 Task: In the  document logo.txt. Below name insert the link: 'www.instagram.com' Insert Dropdown below the link: Project Status  'Select Not started 'Insert Header and write  Ramsons. Change font style to  Yellow Tail
Action: Mouse moved to (281, 371)
Screenshot: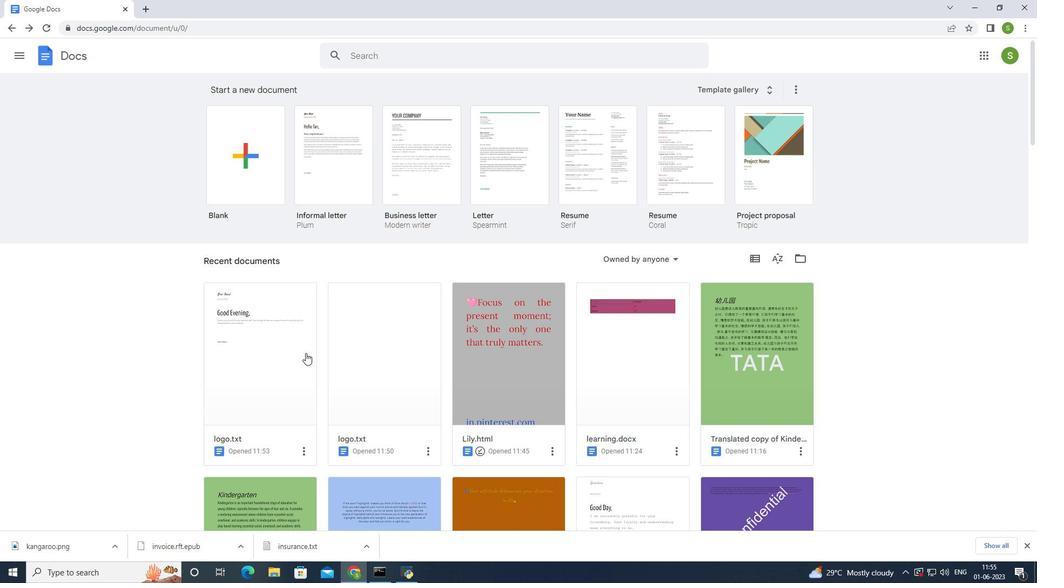
Action: Mouse pressed left at (281, 371)
Screenshot: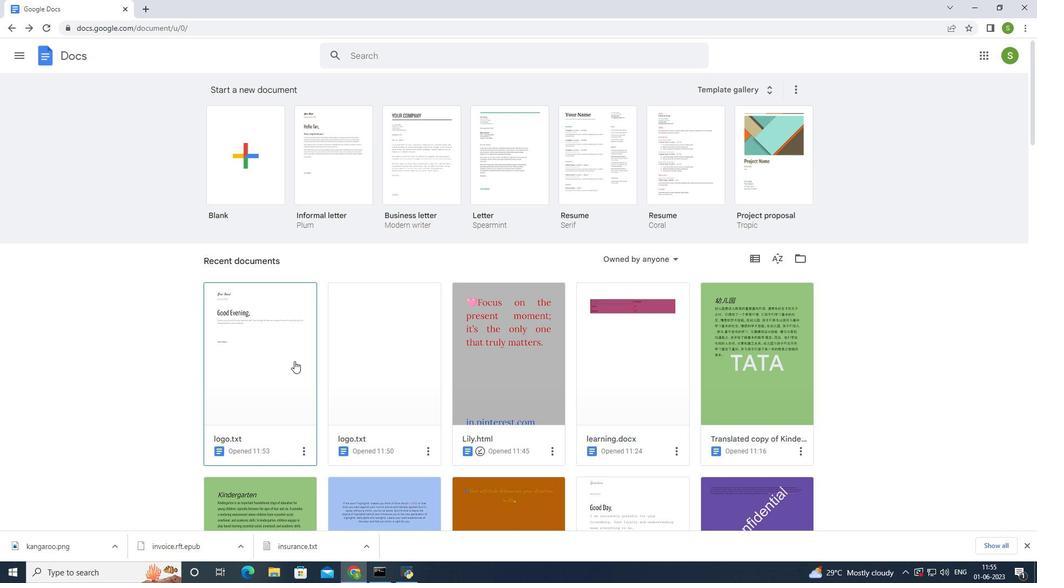 
Action: Mouse moved to (484, 332)
Screenshot: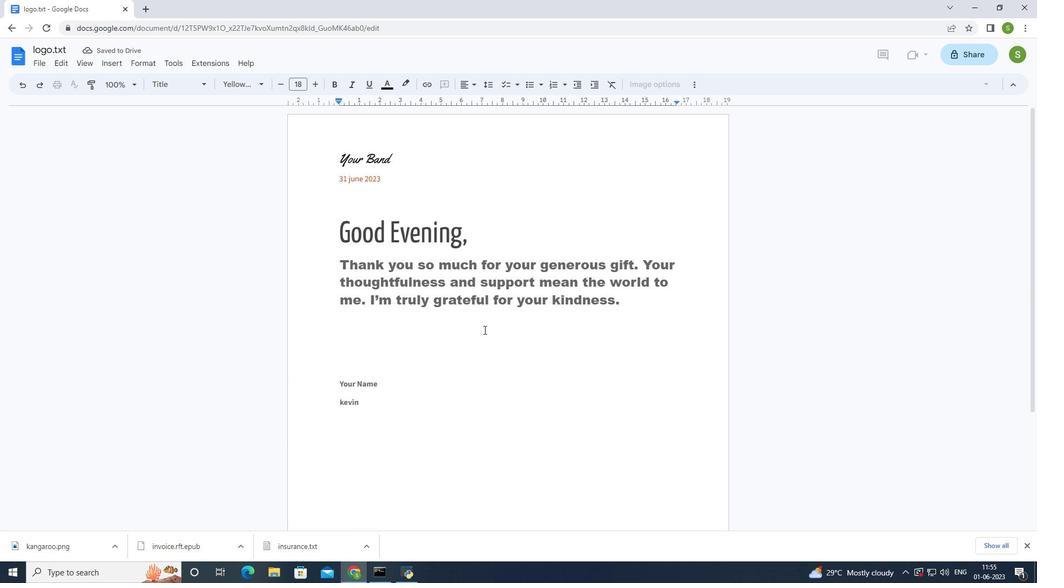 
Action: Mouse scrolled (484, 331) with delta (0, 0)
Screenshot: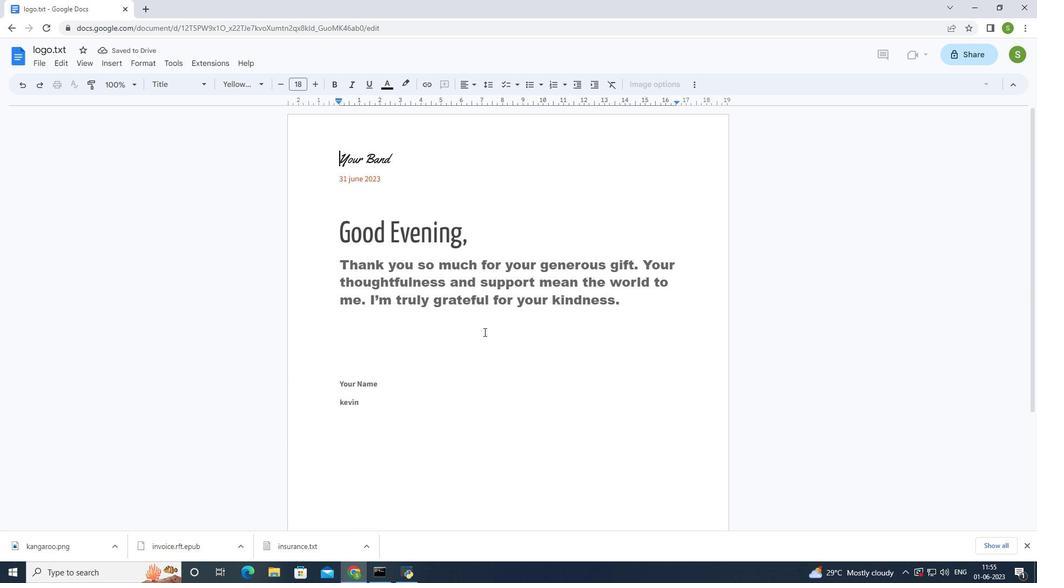 
Action: Mouse scrolled (484, 331) with delta (0, 0)
Screenshot: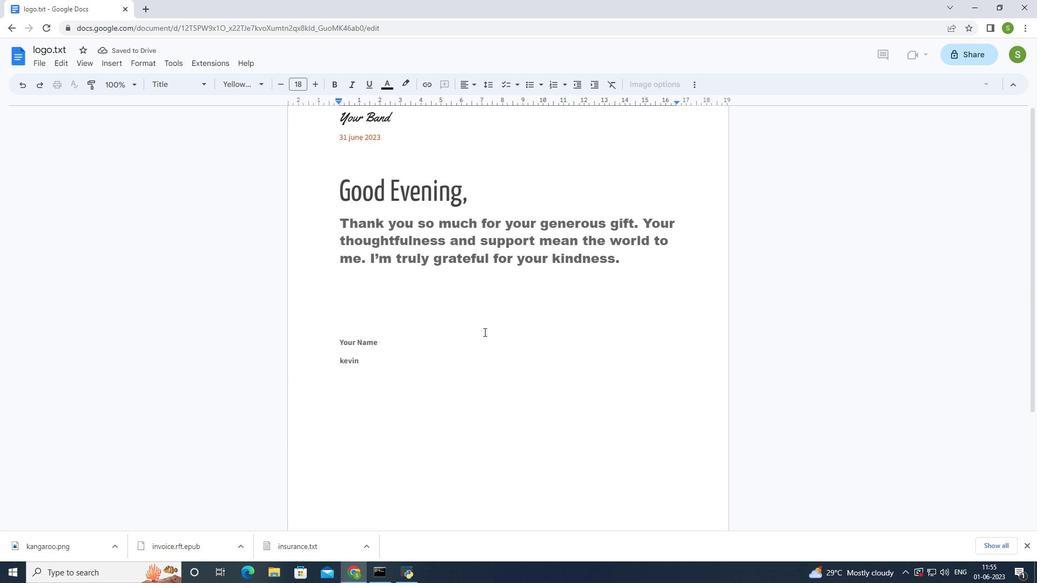 
Action: Mouse scrolled (484, 331) with delta (0, 0)
Screenshot: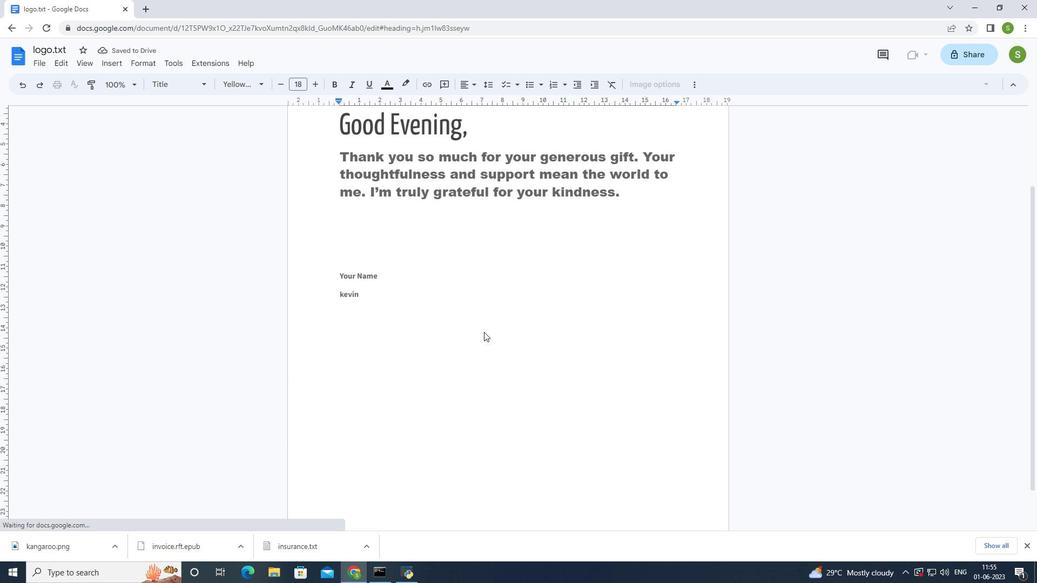 
Action: Mouse moved to (457, 469)
Screenshot: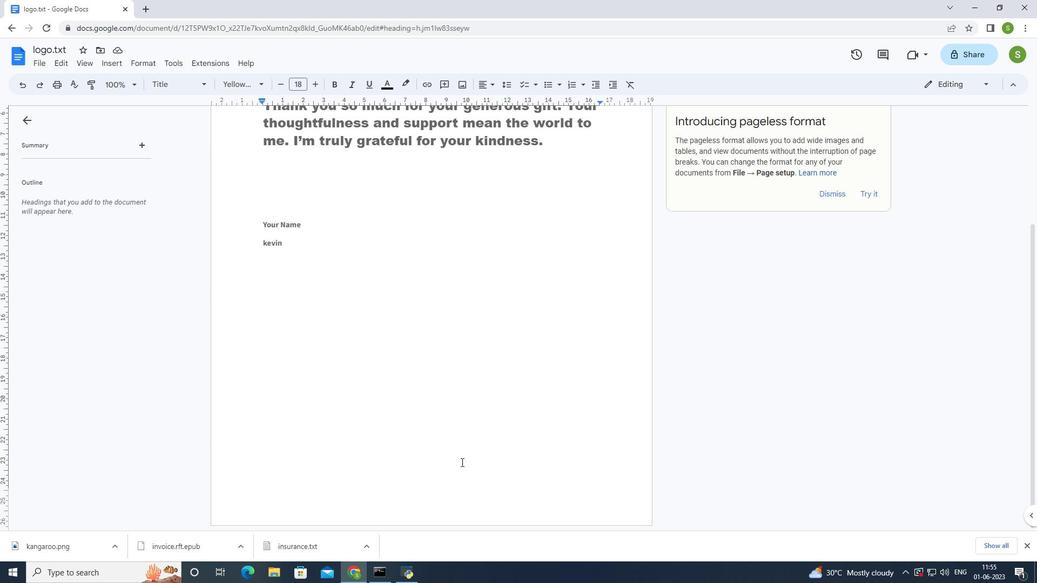 
Action: Mouse pressed left at (457, 469)
Screenshot: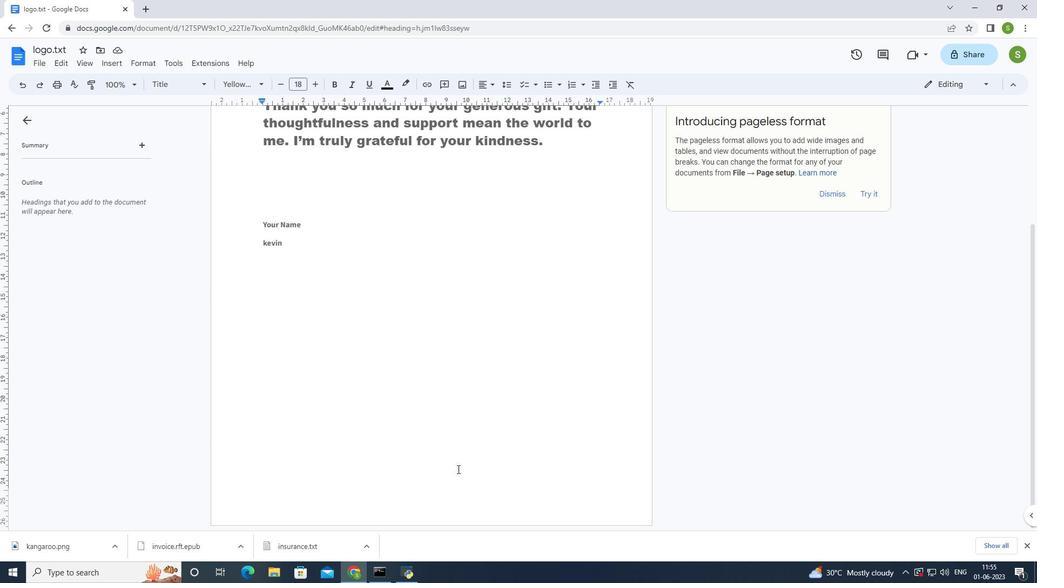 
Action: Mouse moved to (457, 470)
Screenshot: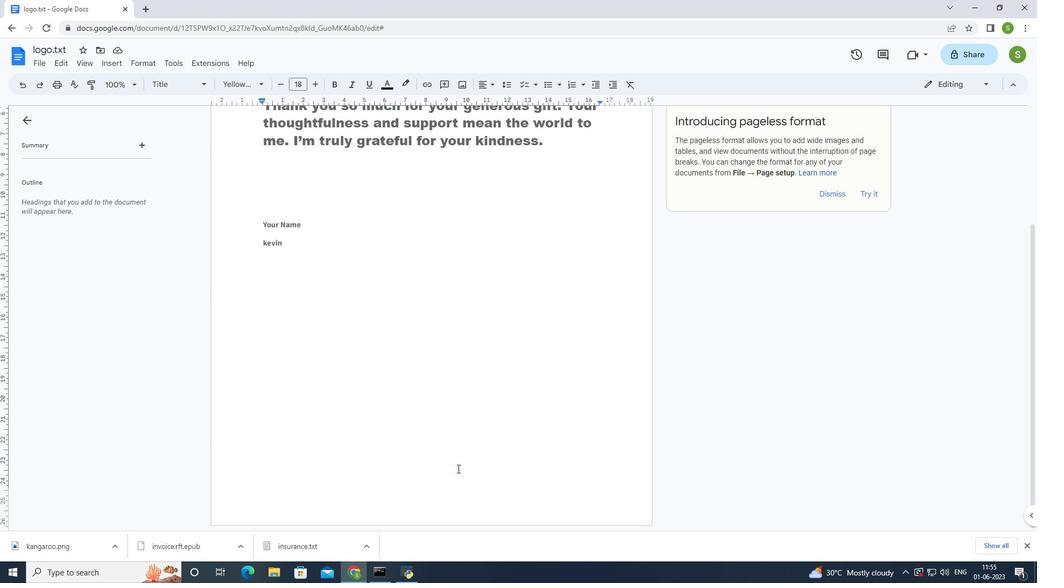 
Action: Mouse pressed left at (457, 470)
Screenshot: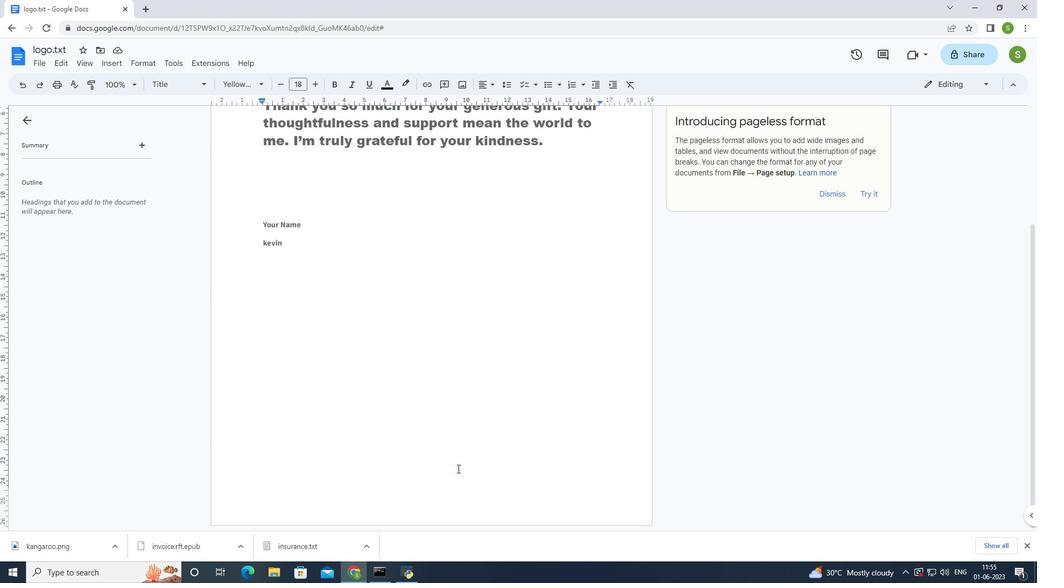 
Action: Mouse moved to (476, 482)
Screenshot: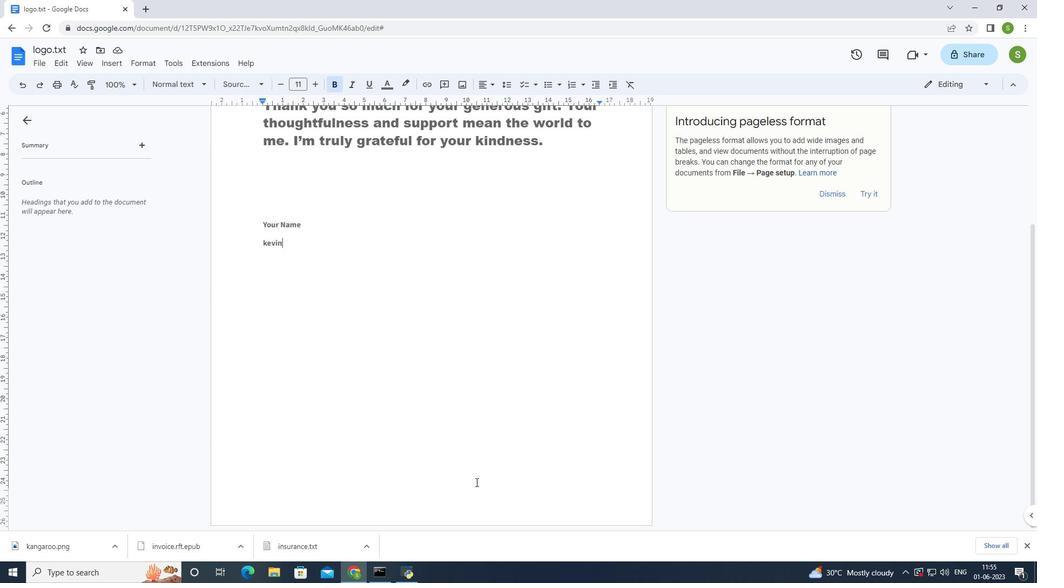 
Action: Mouse pressed left at (476, 482)
Screenshot: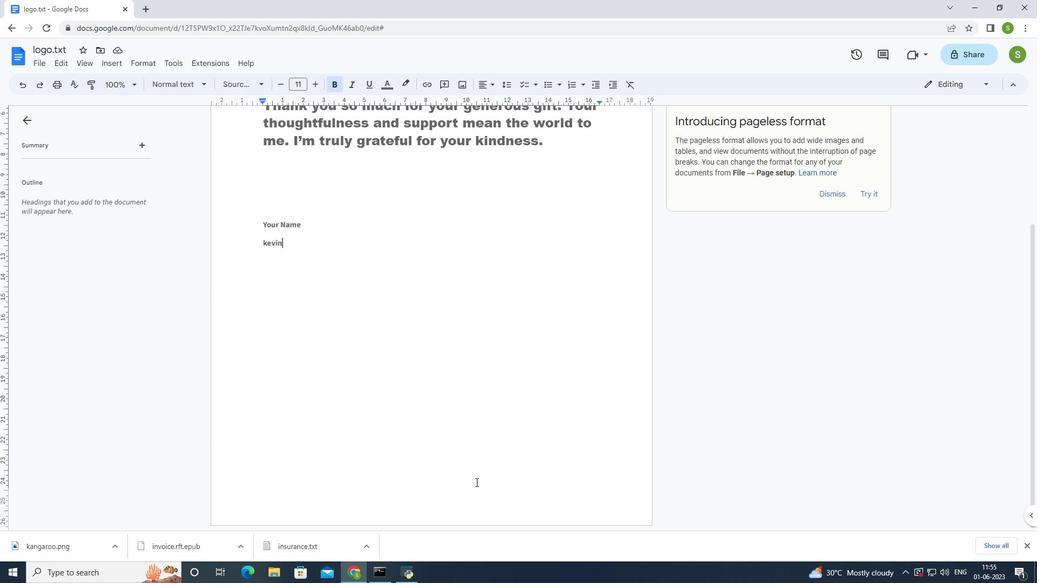 
Action: Mouse moved to (476, 481)
Screenshot: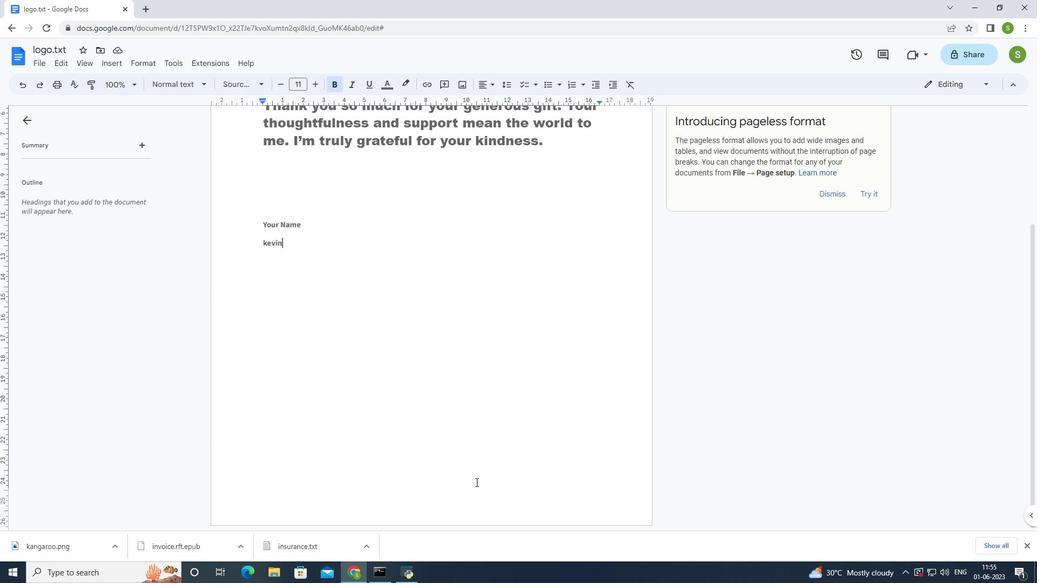 
Action: Mouse pressed left at (476, 481)
Screenshot: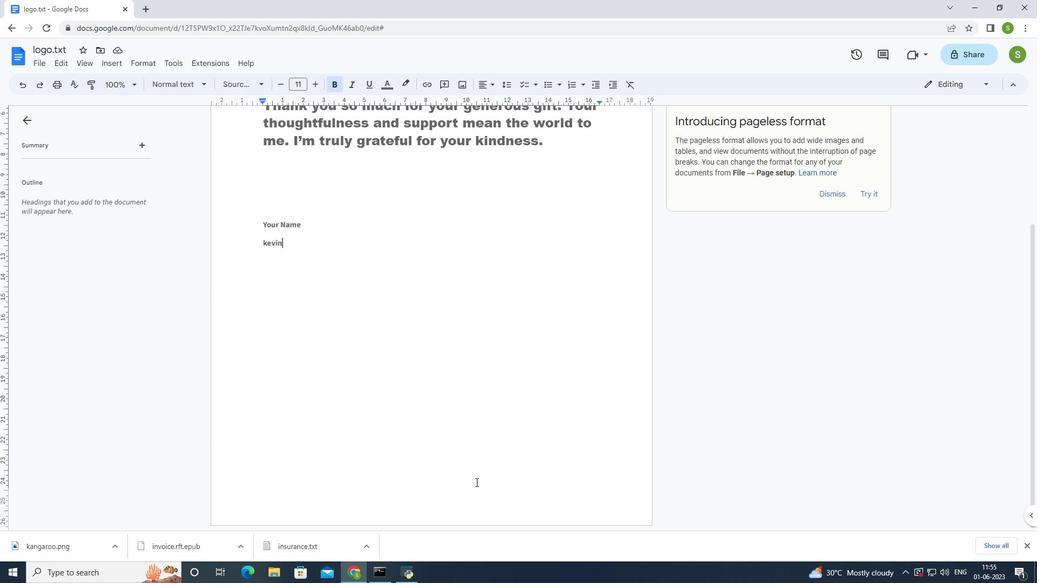 
Action: Mouse moved to (572, 423)
Screenshot: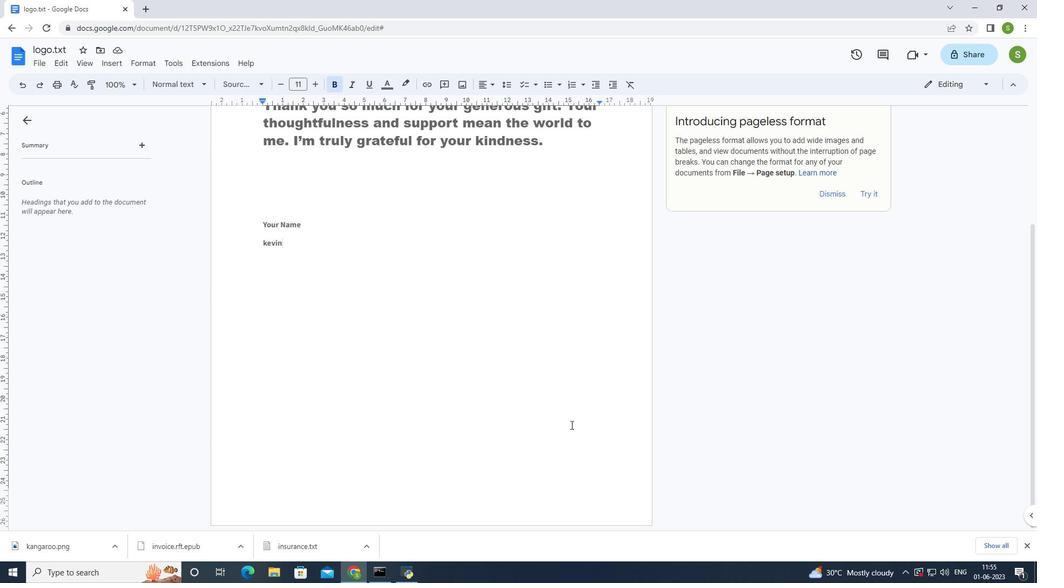 
Action: Key pressed <Key.enter><Key.enter><Key.enter><Key.enter><Key.enter><Key.enter>
Screenshot: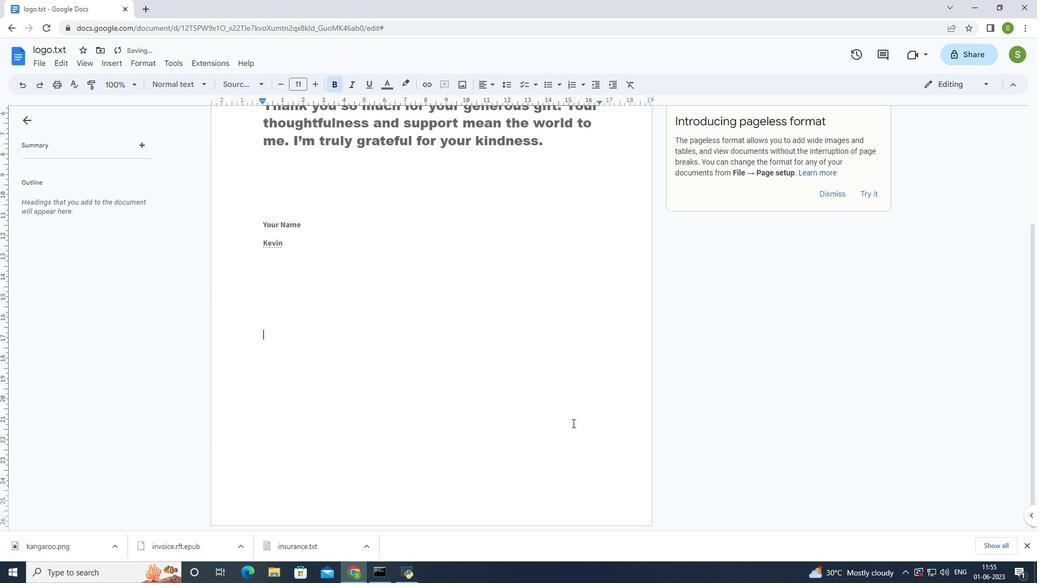 
Action: Mouse moved to (573, 422)
Screenshot: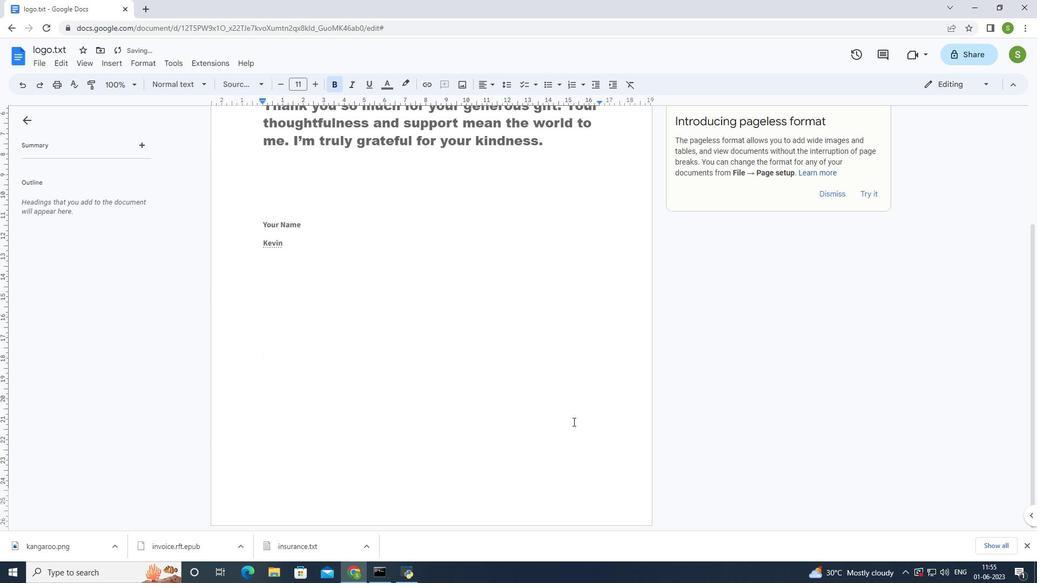 
Action: Key pressed <Key.enter><Key.enter><Key.enter><Key.enter><Key.enter><Key.enter><Key.enter>
Screenshot: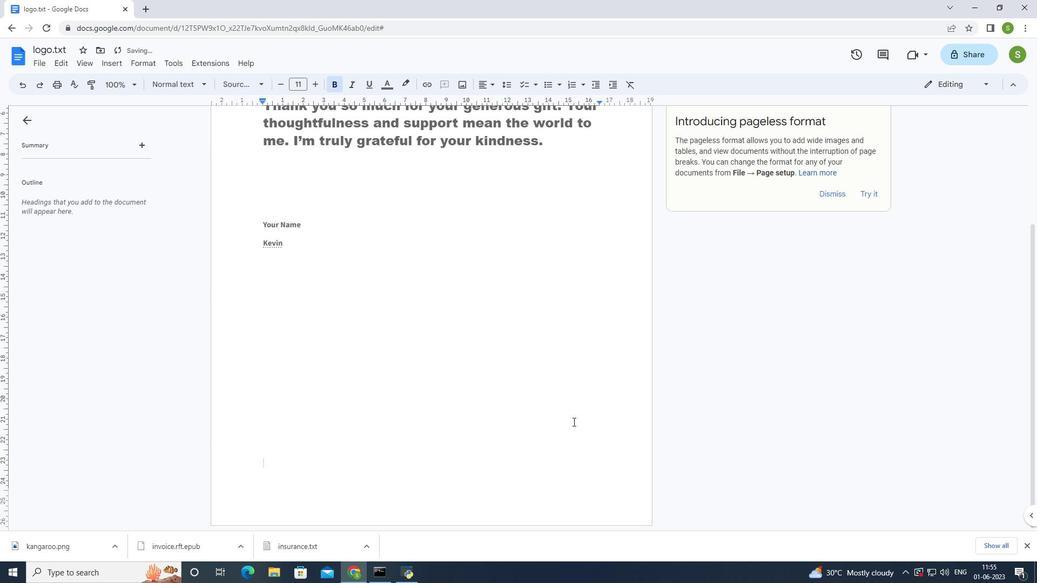 
Action: Mouse moved to (423, 82)
Screenshot: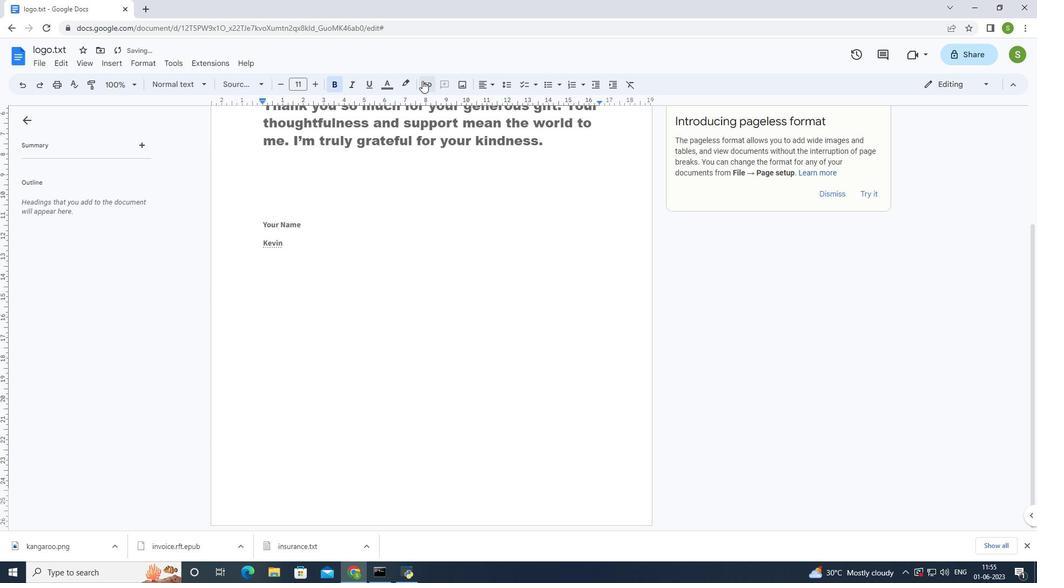 
Action: Mouse pressed left at (423, 82)
Screenshot: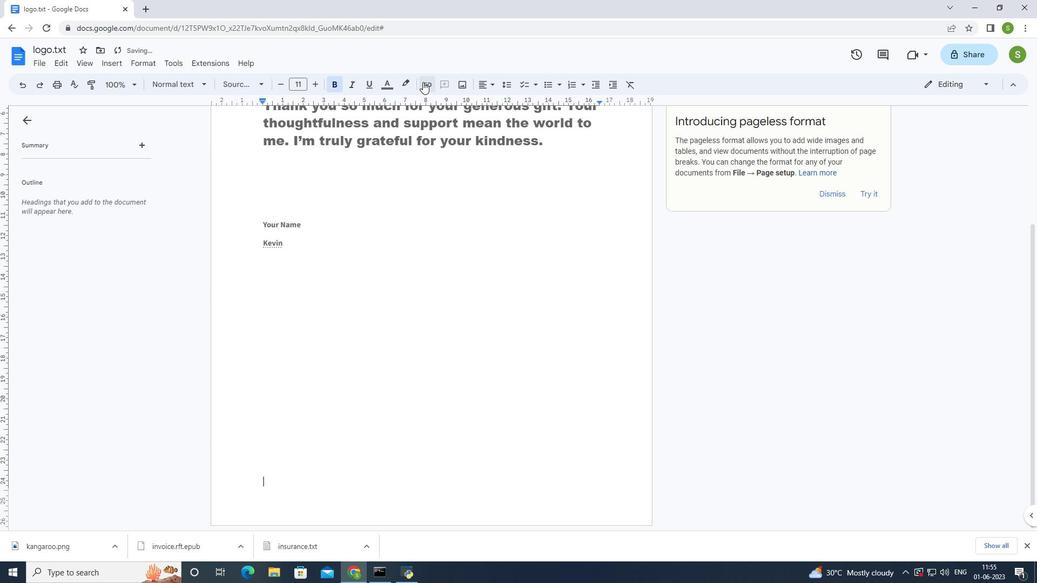 
Action: Mouse moved to (318, 310)
Screenshot: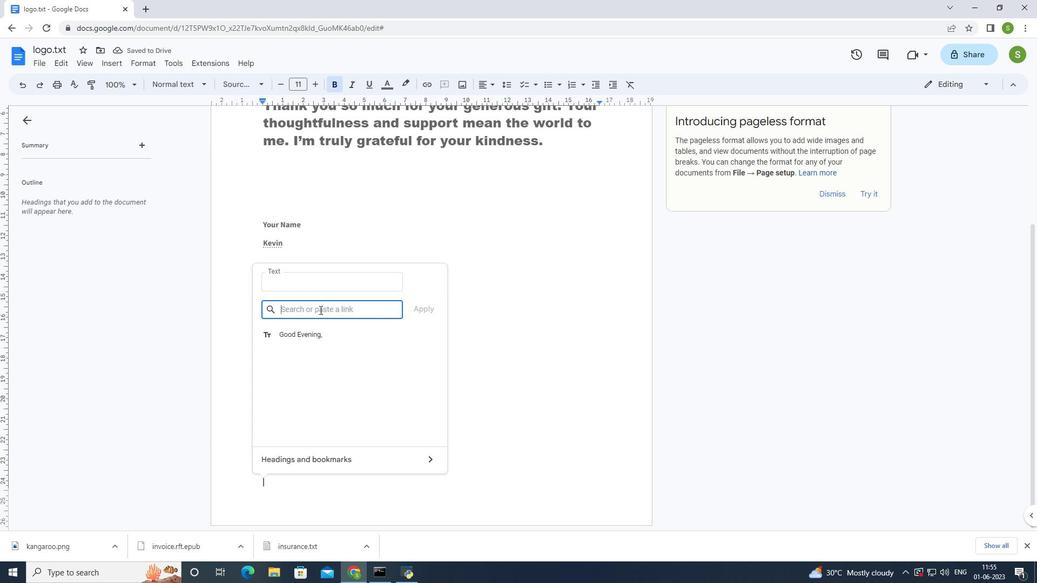 
Action: Mouse pressed left at (318, 310)
Screenshot: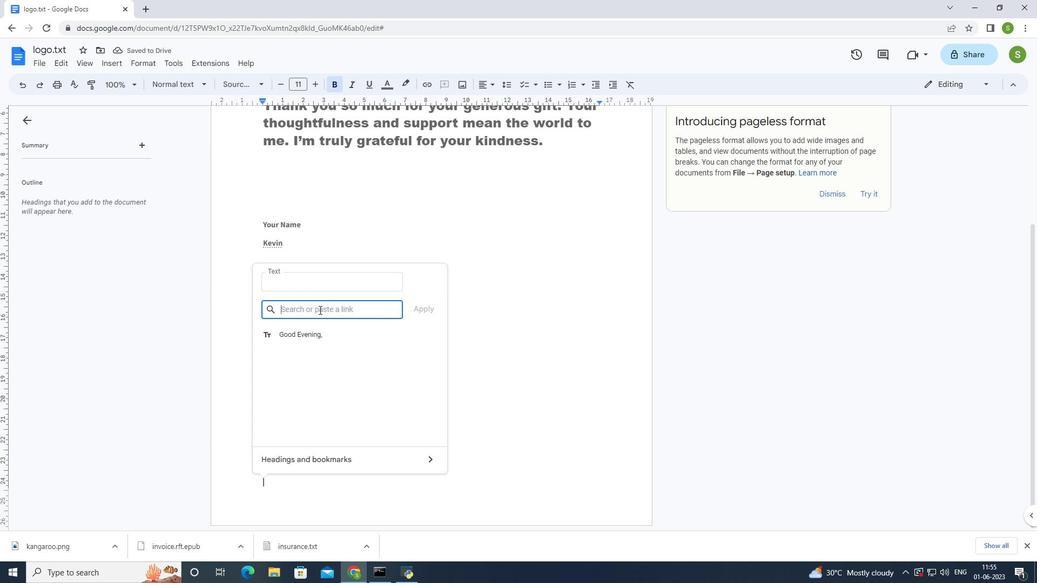 
Action: Mouse moved to (399, 291)
Screenshot: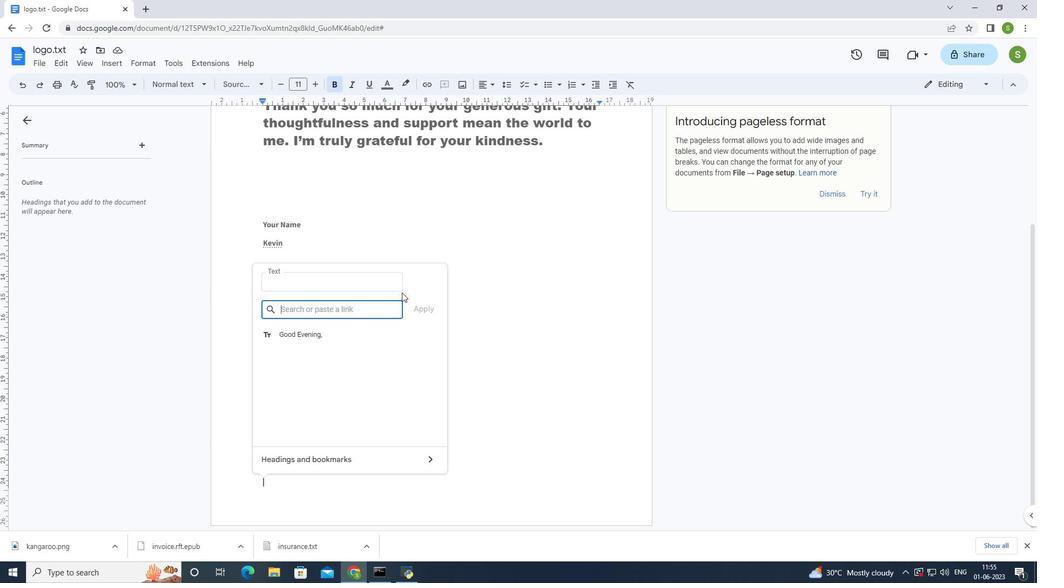 
Action: Key pressed www
Screenshot: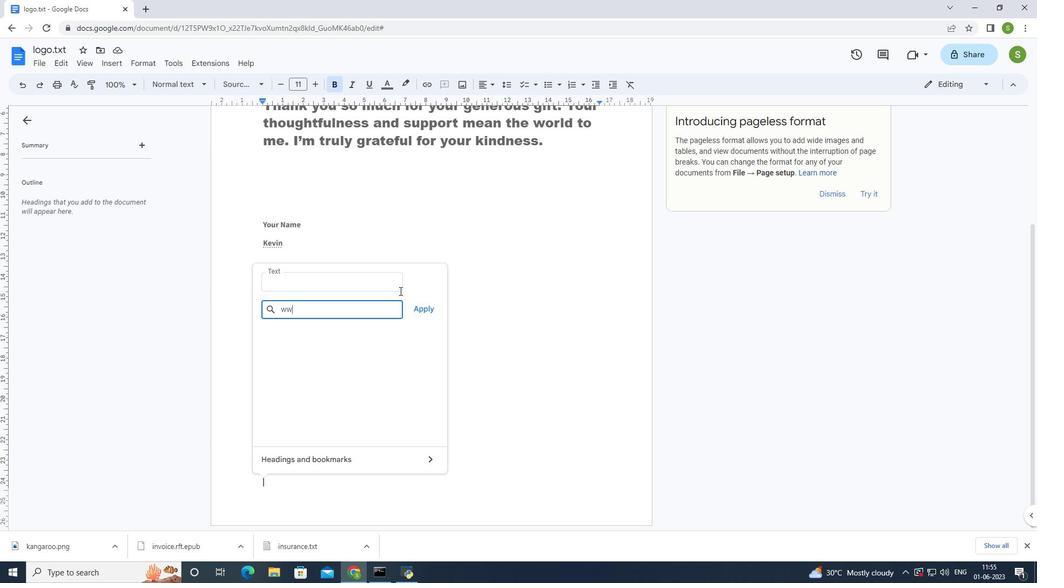 
Action: Mouse moved to (406, 289)
Screenshot: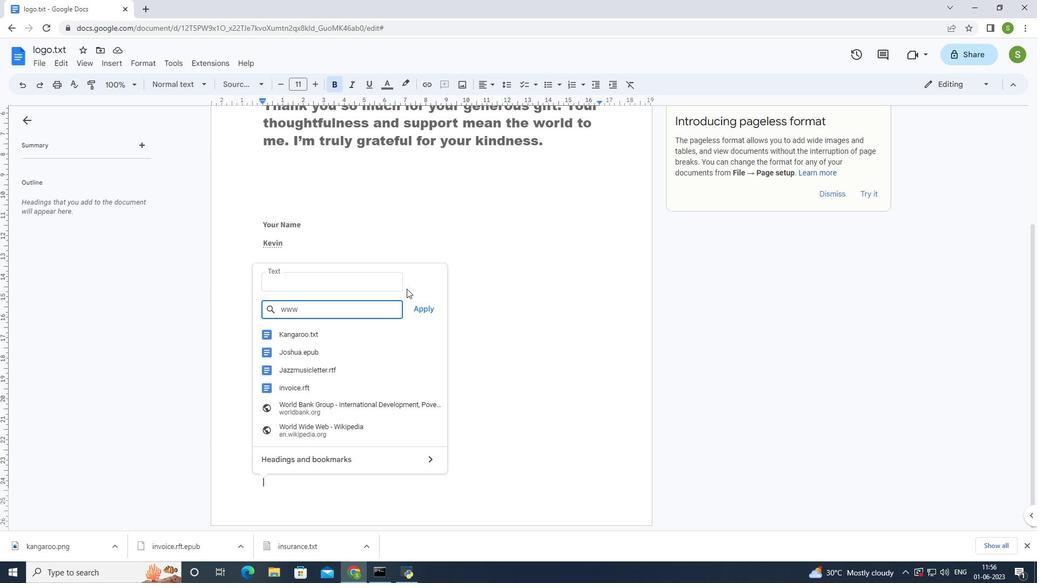 
Action: Key pressed .instagram.com
Screenshot: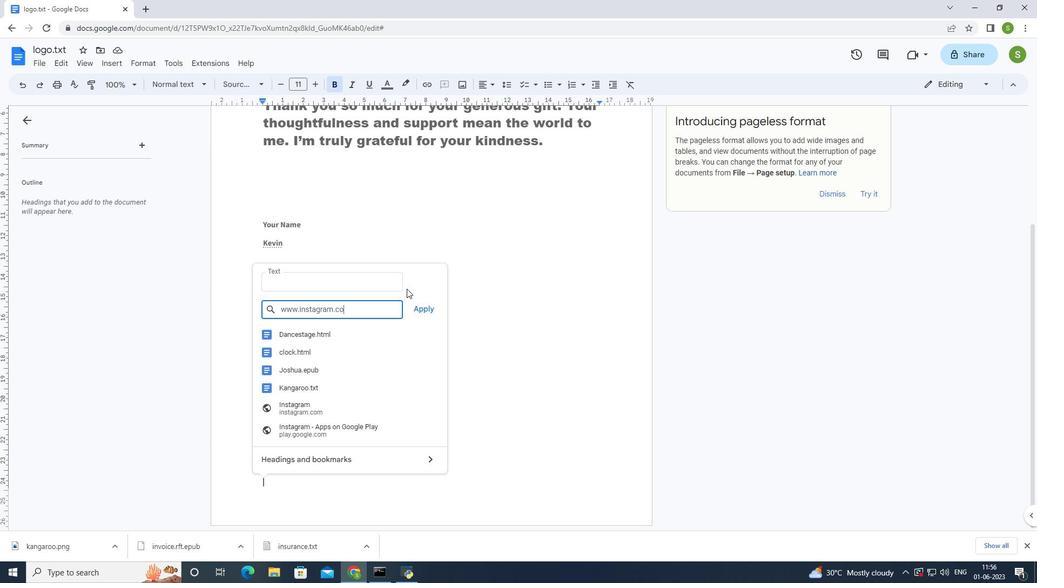 
Action: Mouse moved to (421, 308)
Screenshot: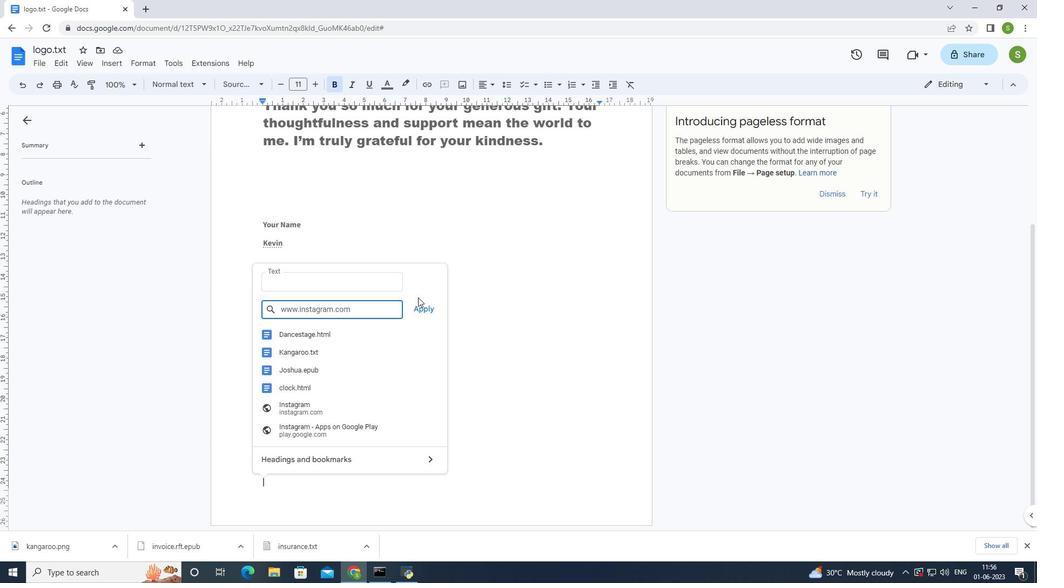 
Action: Mouse pressed left at (421, 308)
Screenshot: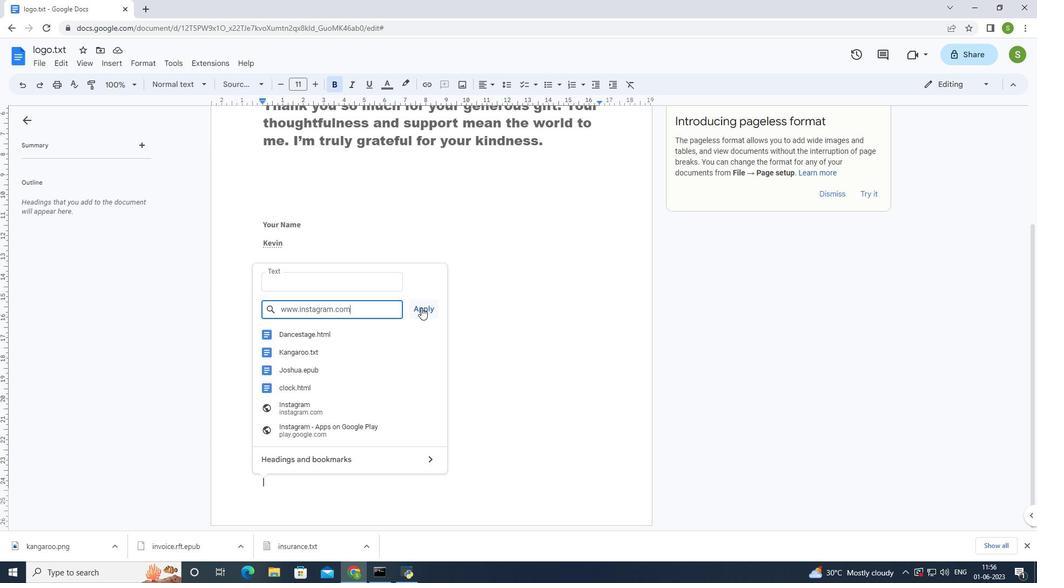 
Action: Mouse moved to (88, 64)
Screenshot: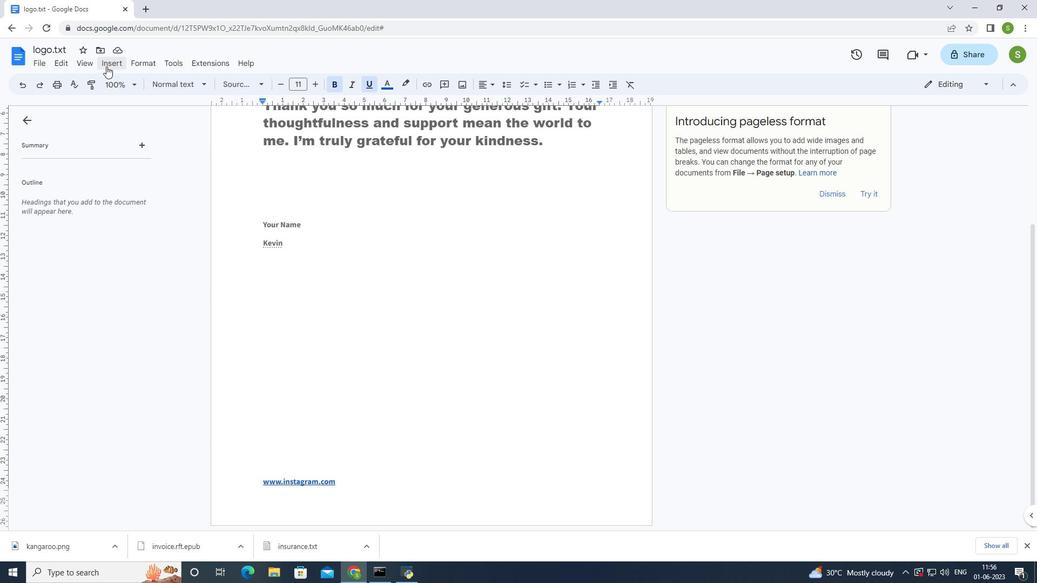 
Action: Mouse pressed left at (88, 64)
Screenshot: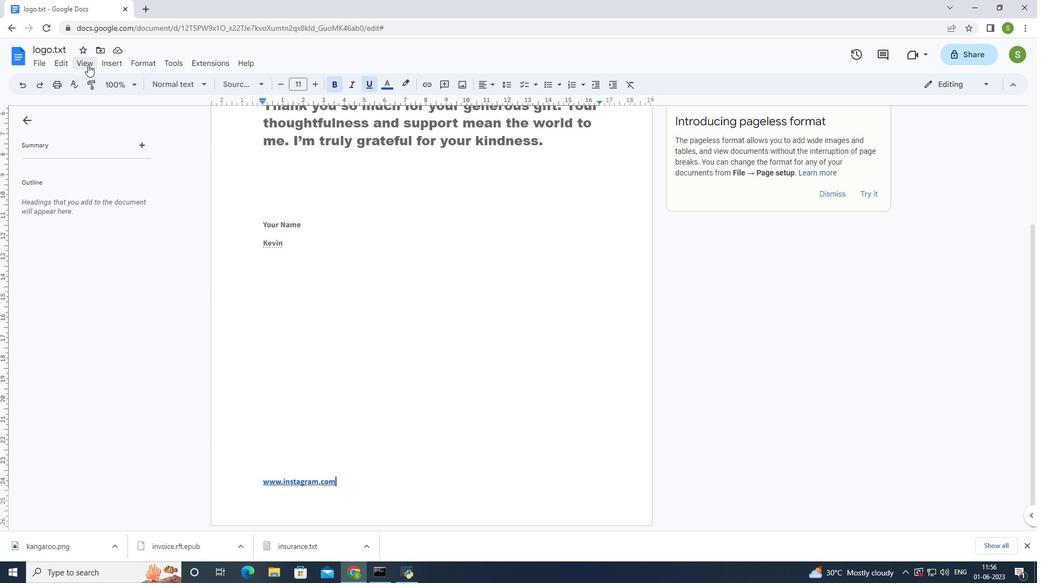 
Action: Mouse moved to (113, 66)
Screenshot: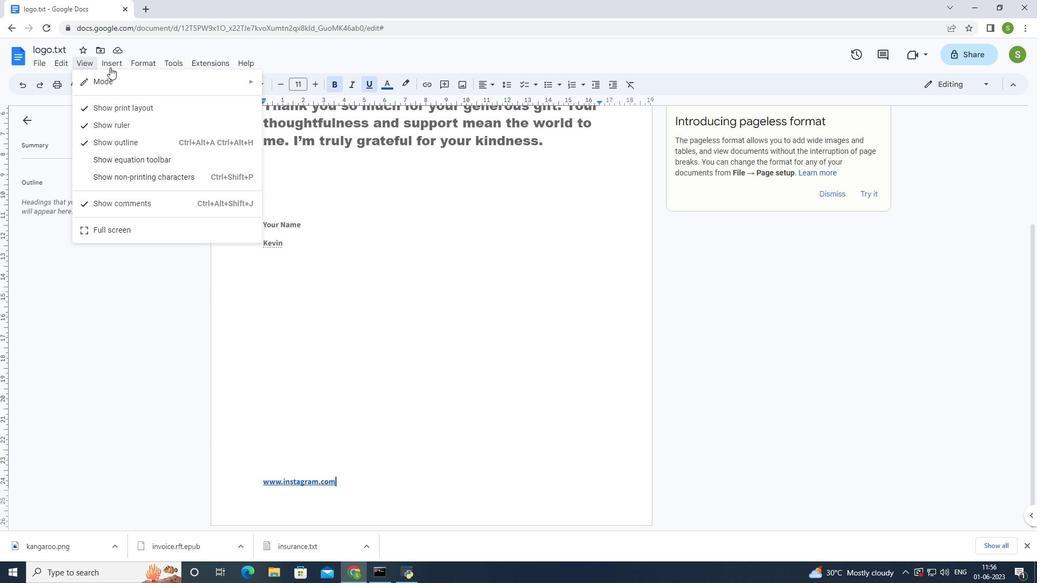 
Action: Mouse pressed left at (113, 66)
Screenshot: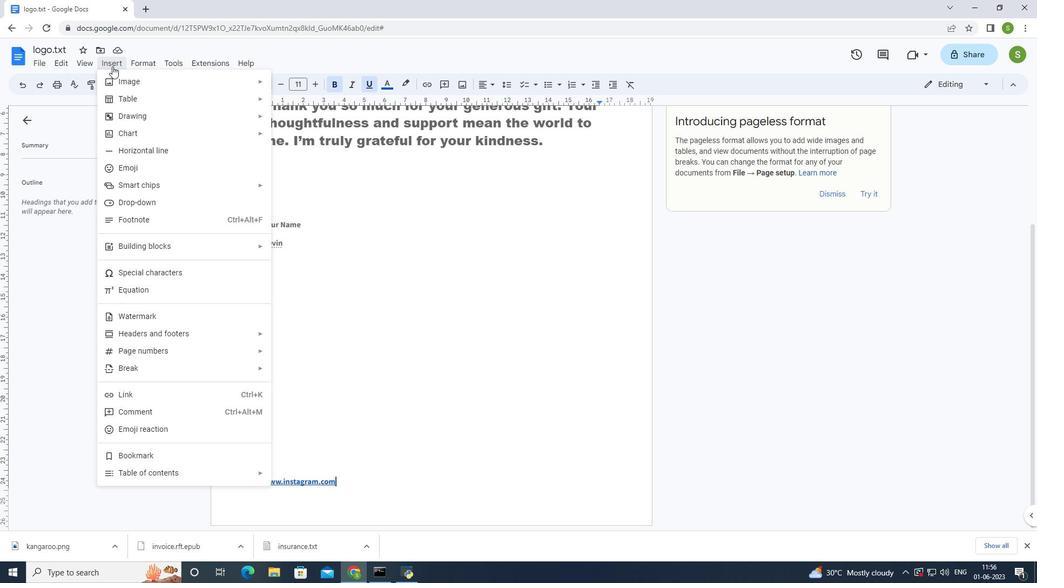 
Action: Mouse moved to (113, 66)
Screenshot: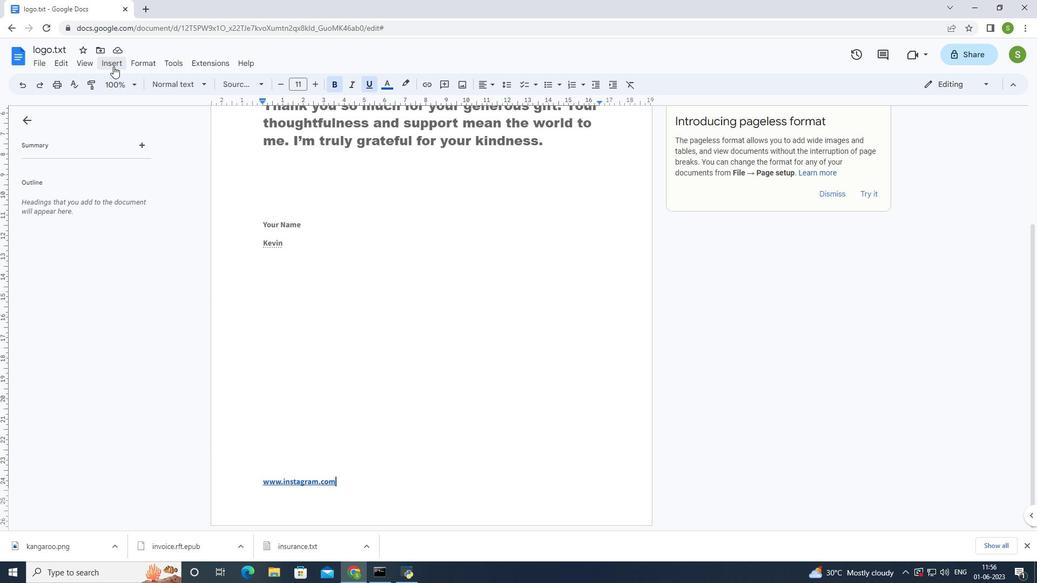 
Action: Mouse pressed left at (113, 66)
Screenshot: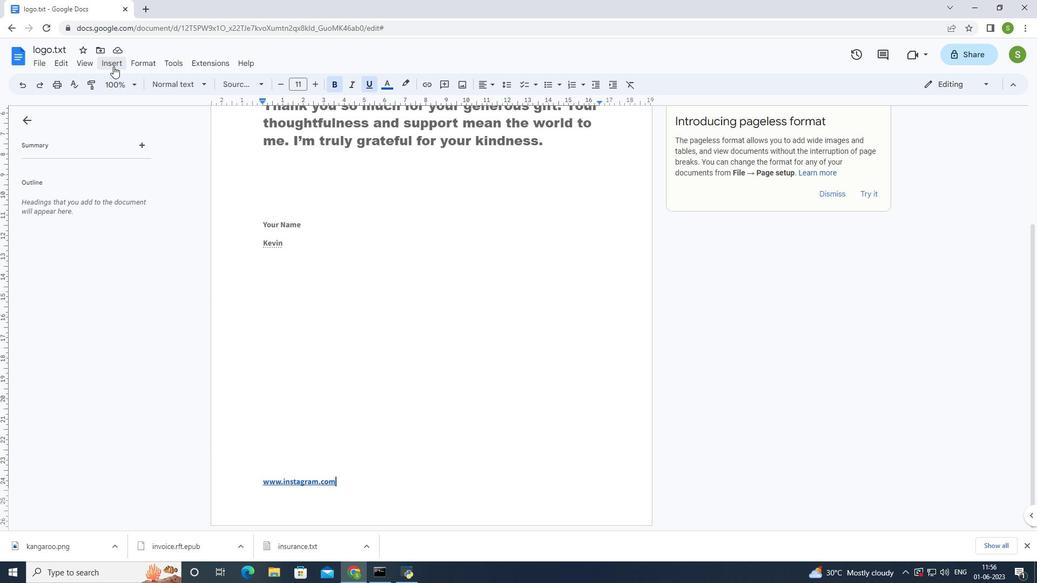 
Action: Mouse moved to (134, 203)
Screenshot: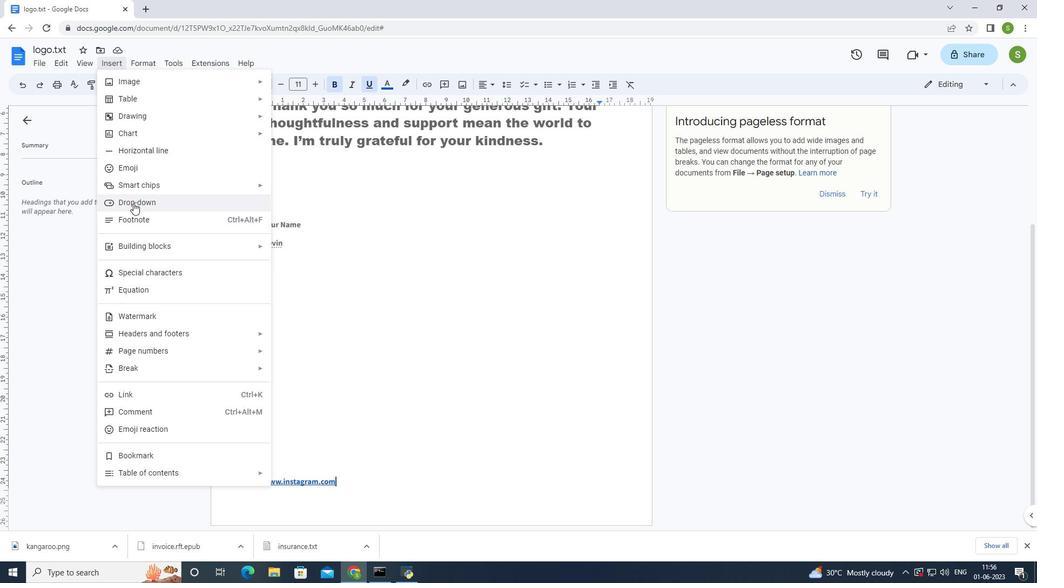 
Action: Mouse pressed left at (134, 203)
Screenshot: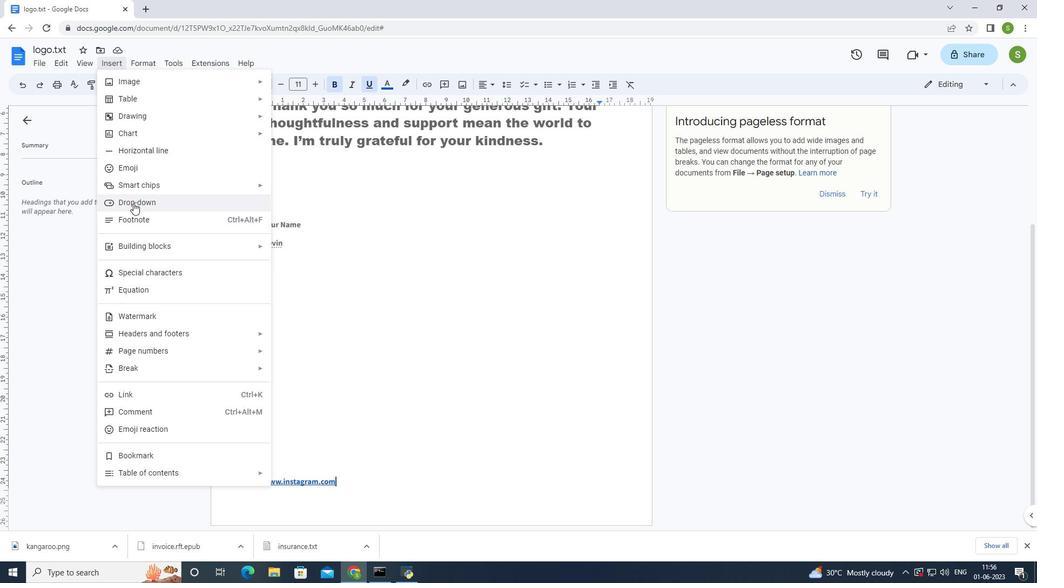 
Action: Mouse moved to (390, 442)
Screenshot: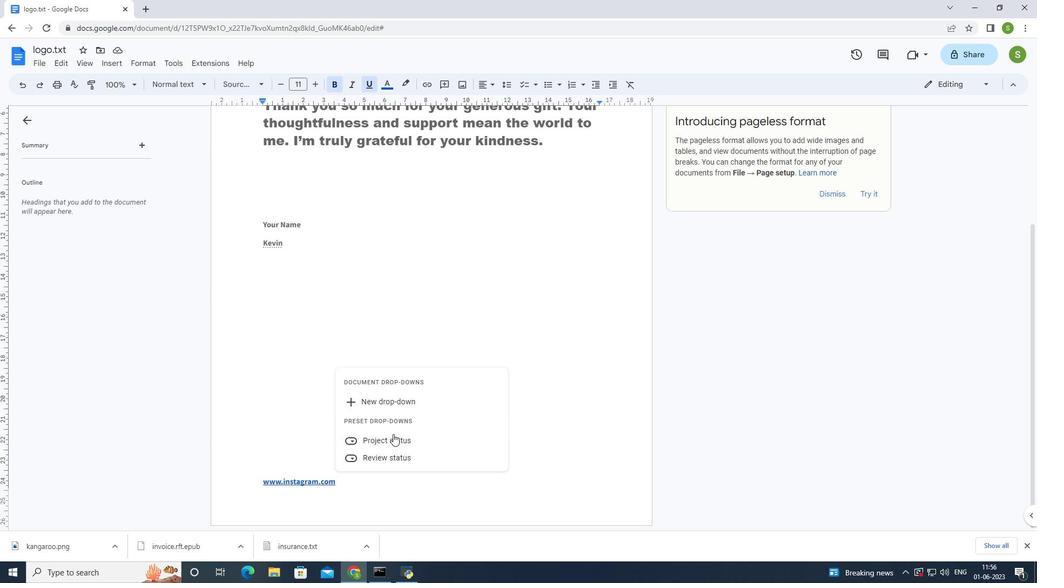 
Action: Mouse pressed left at (390, 442)
Screenshot: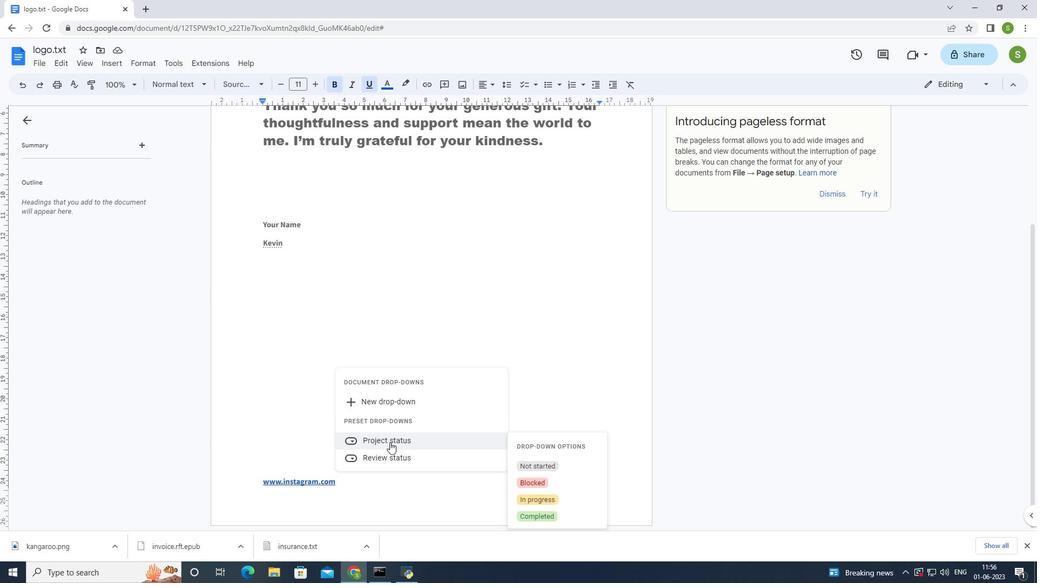 
Action: Mouse moved to (382, 483)
Screenshot: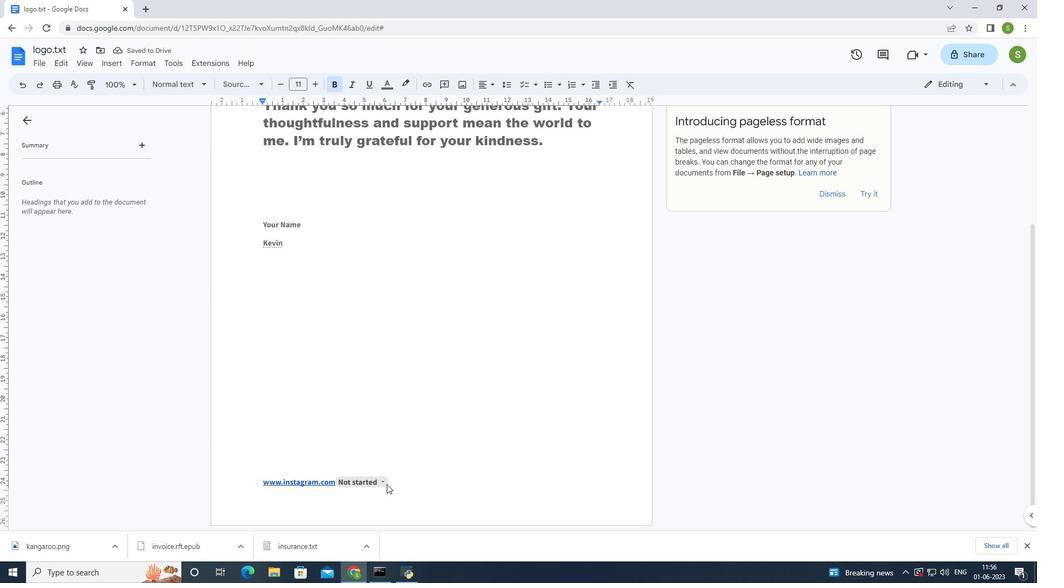
Action: Mouse pressed left at (382, 483)
Screenshot: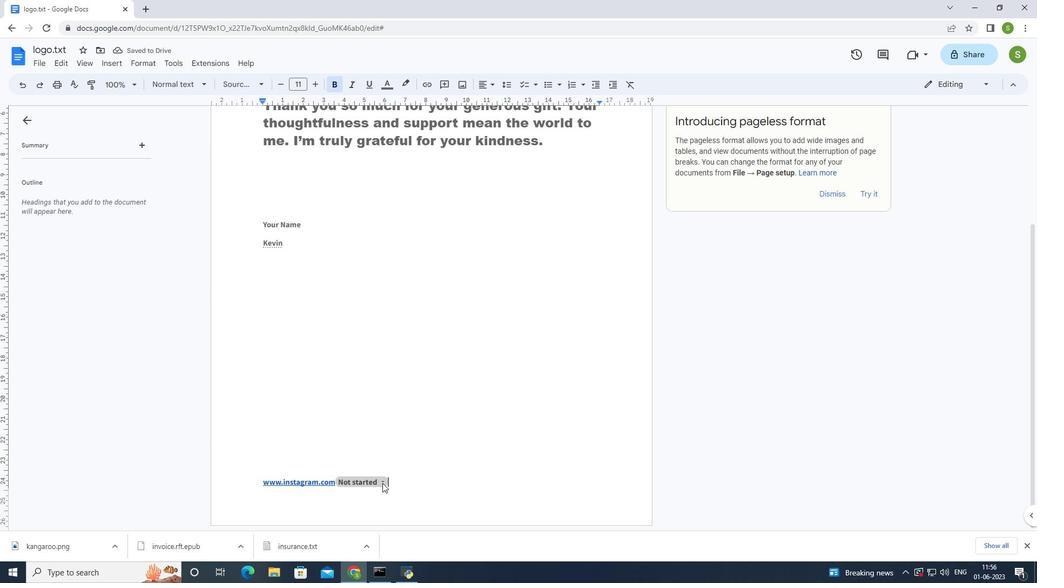 
Action: Mouse moved to (380, 498)
Screenshot: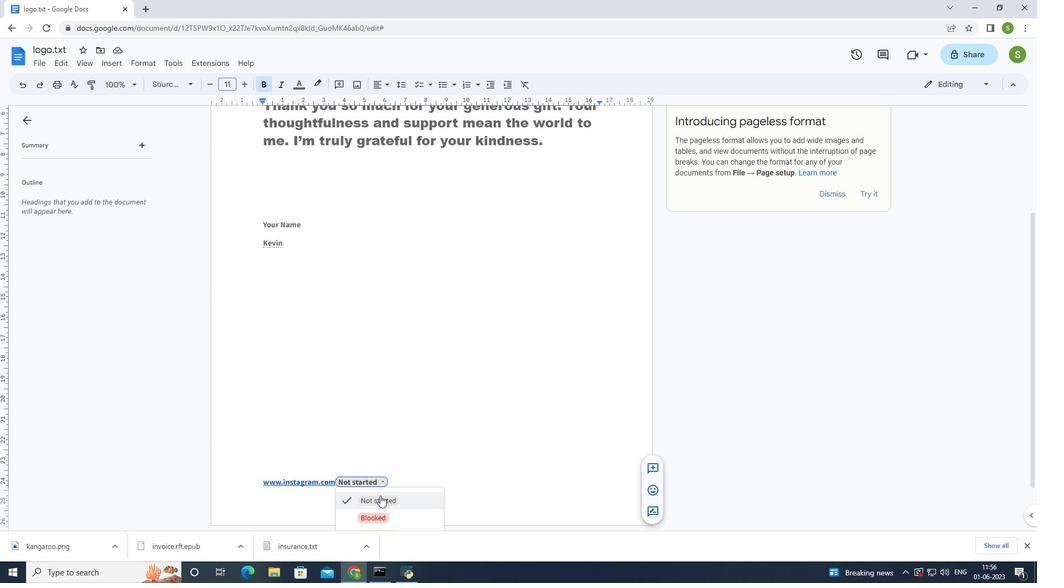 
Action: Mouse pressed left at (380, 498)
Screenshot: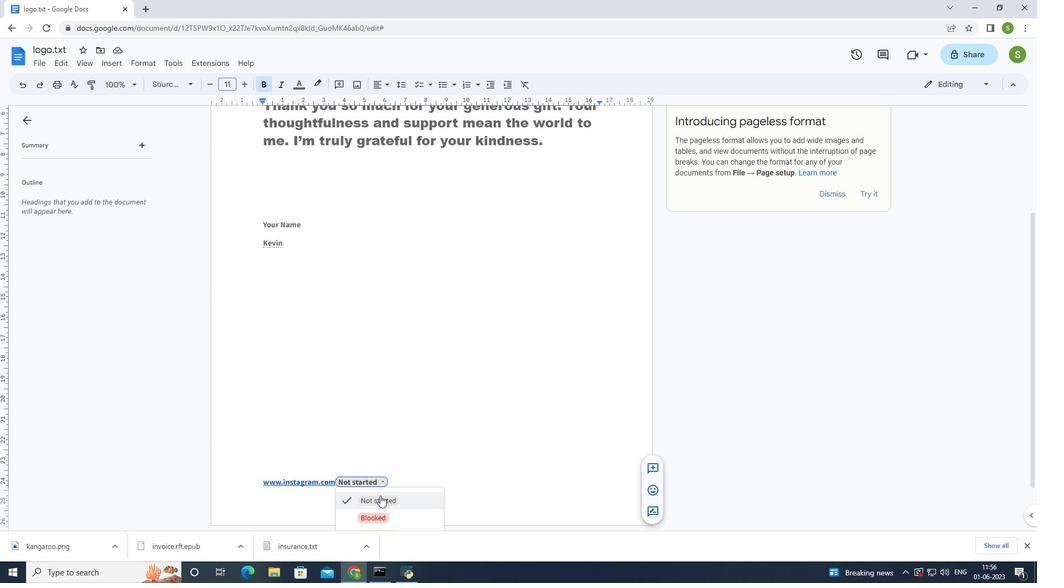 
Action: Mouse moved to (381, 480)
Screenshot: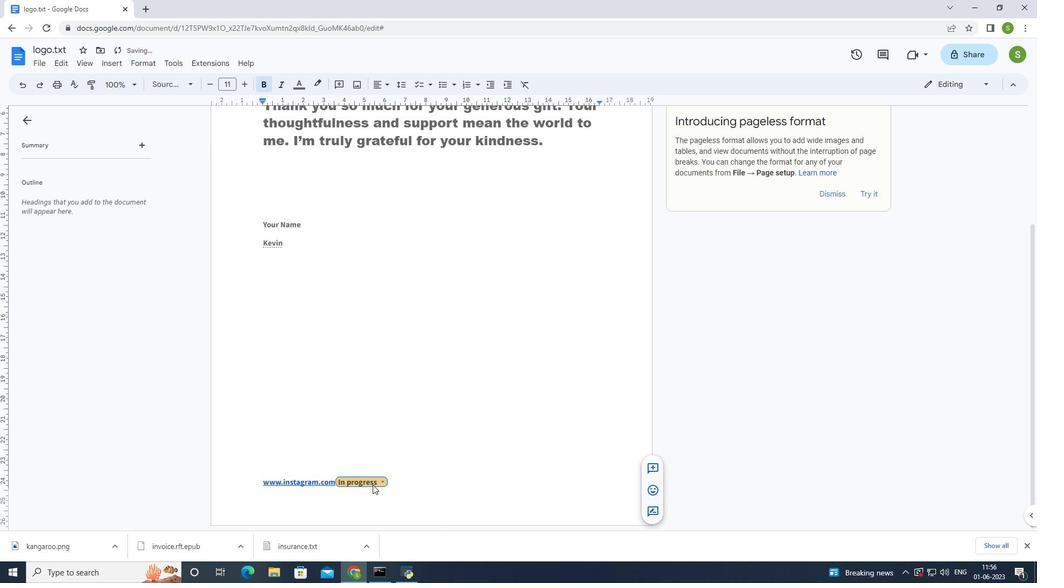 
Action: Mouse pressed left at (381, 480)
Screenshot: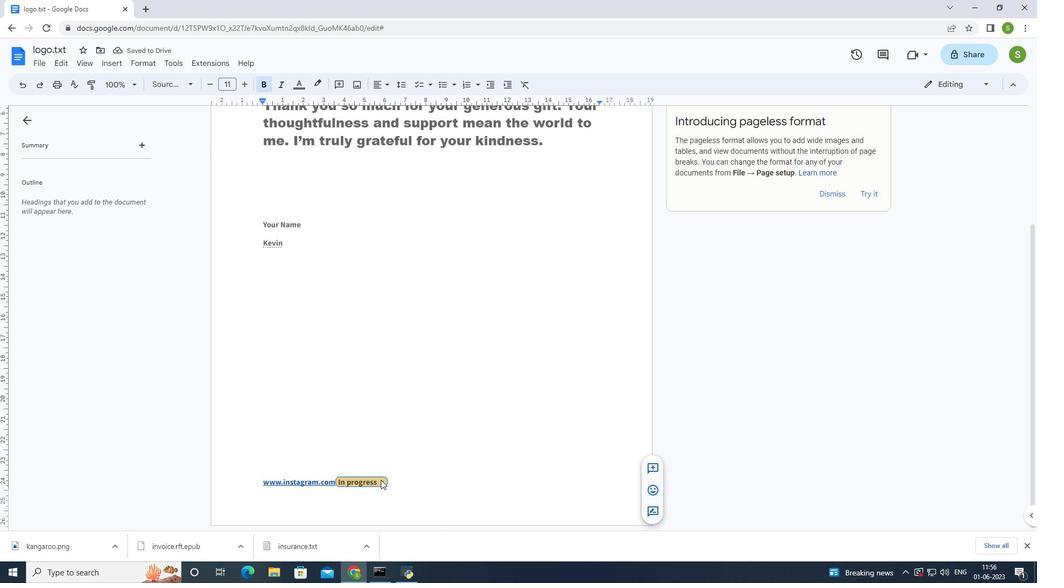 
Action: Mouse moved to (383, 474)
Screenshot: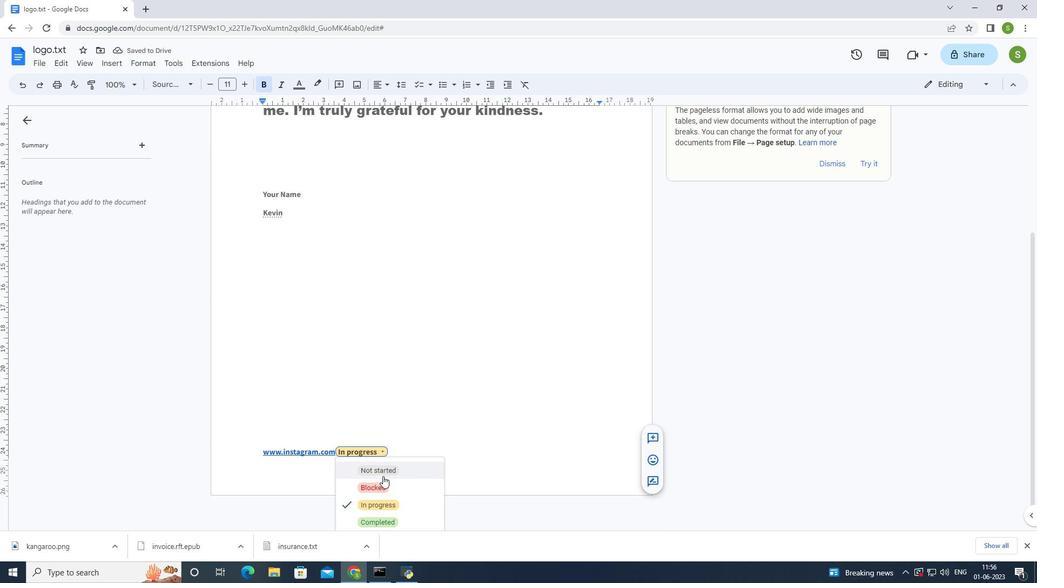 
Action: Mouse pressed left at (383, 474)
Screenshot: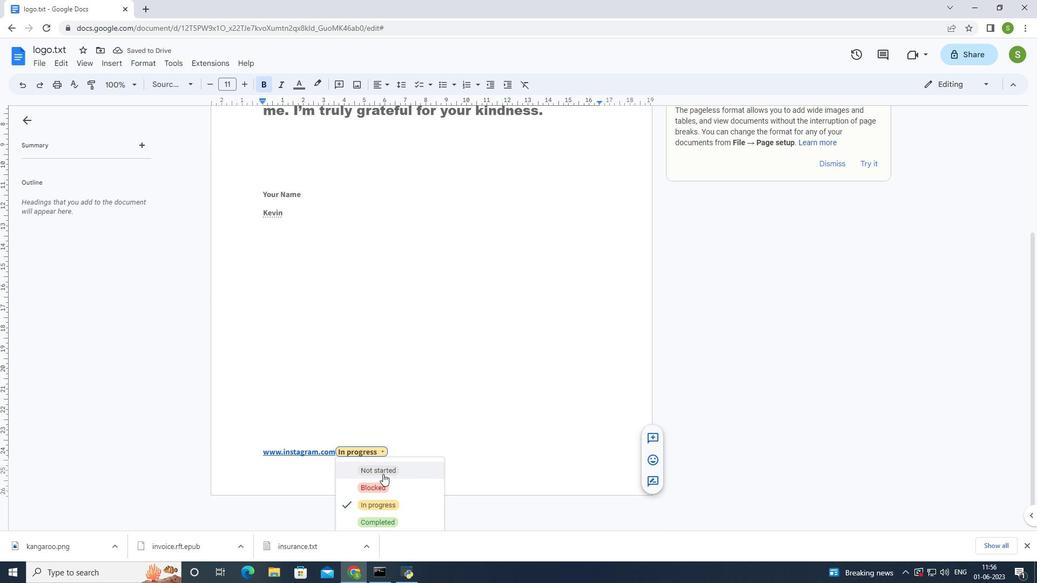 
Action: Mouse moved to (476, 397)
Screenshot: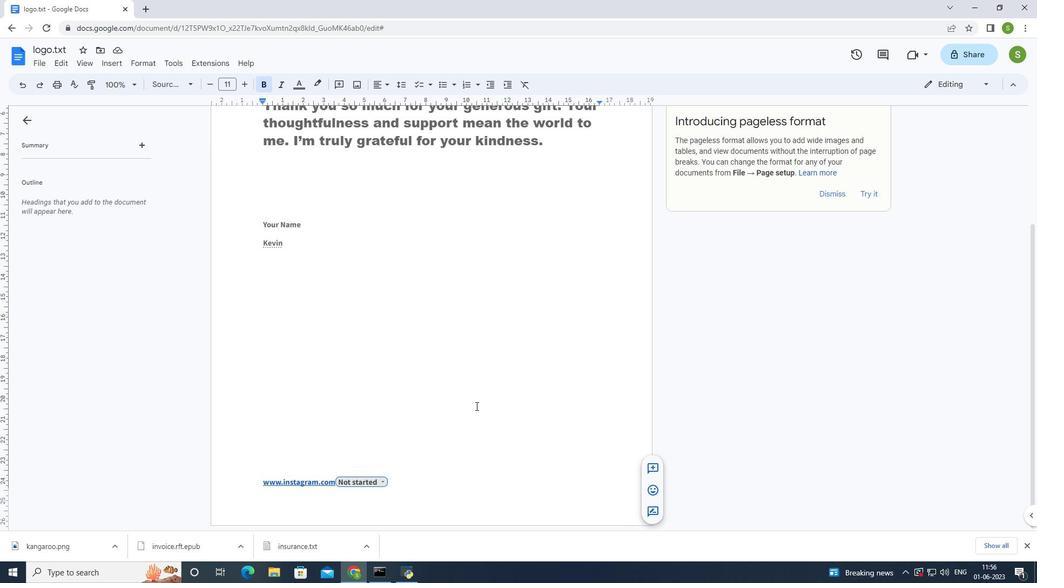 
Action: Mouse scrolled (476, 398) with delta (0, 0)
Screenshot: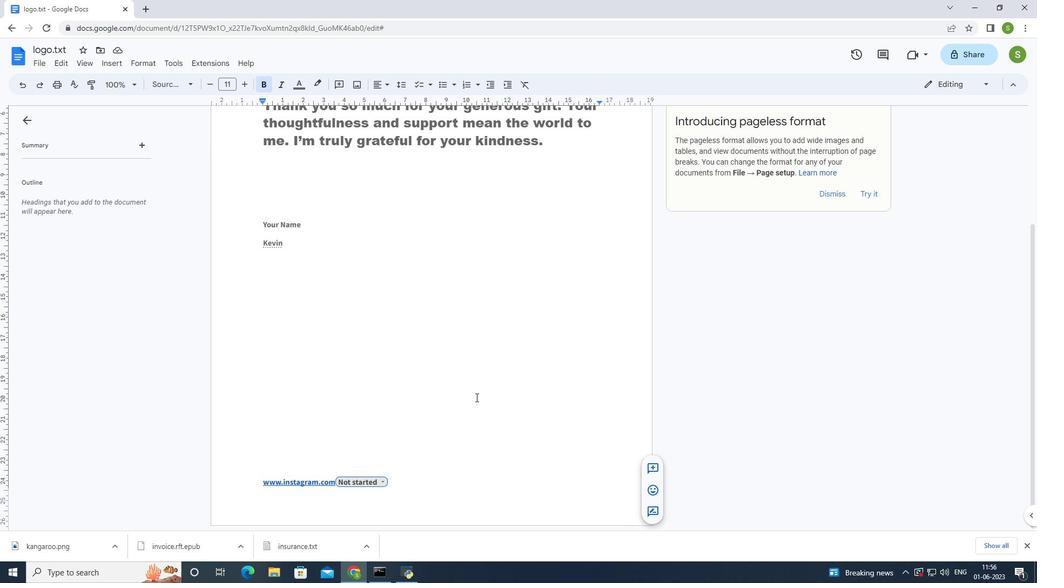 
Action: Mouse scrolled (476, 398) with delta (0, 0)
Screenshot: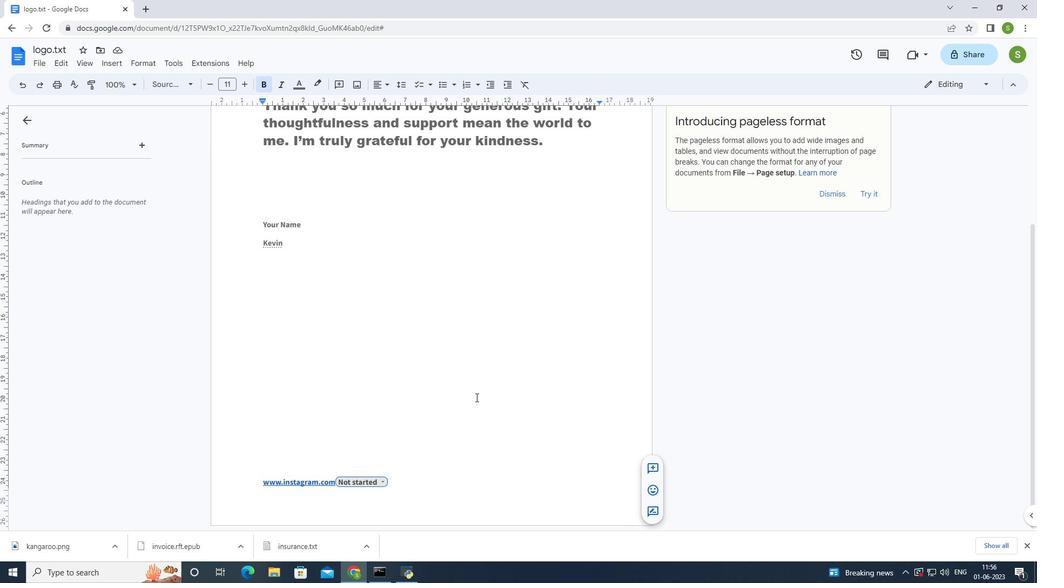 
Action: Mouse scrolled (476, 398) with delta (0, 0)
Screenshot: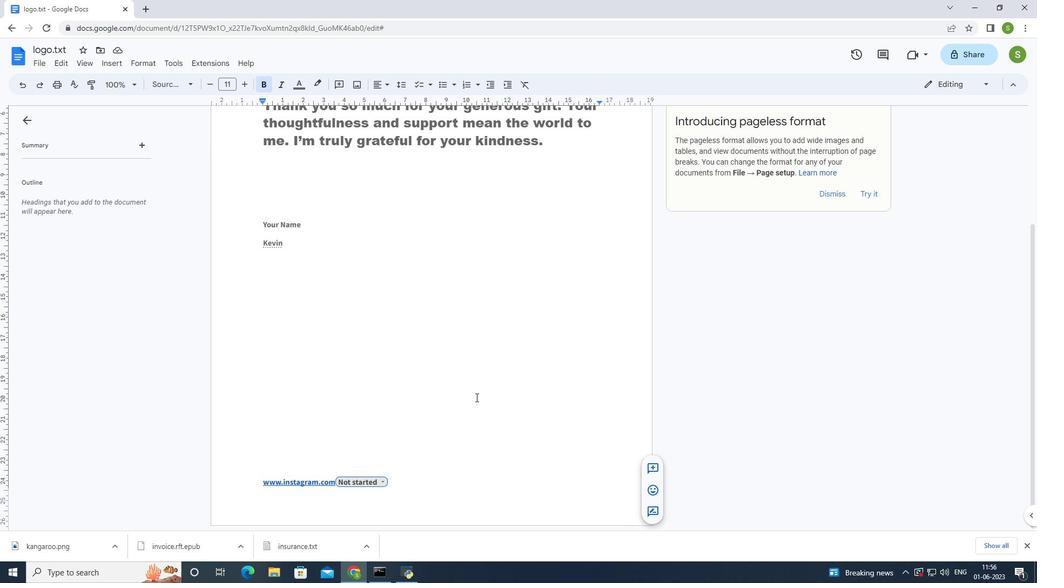 
Action: Mouse scrolled (476, 398) with delta (0, 0)
Screenshot: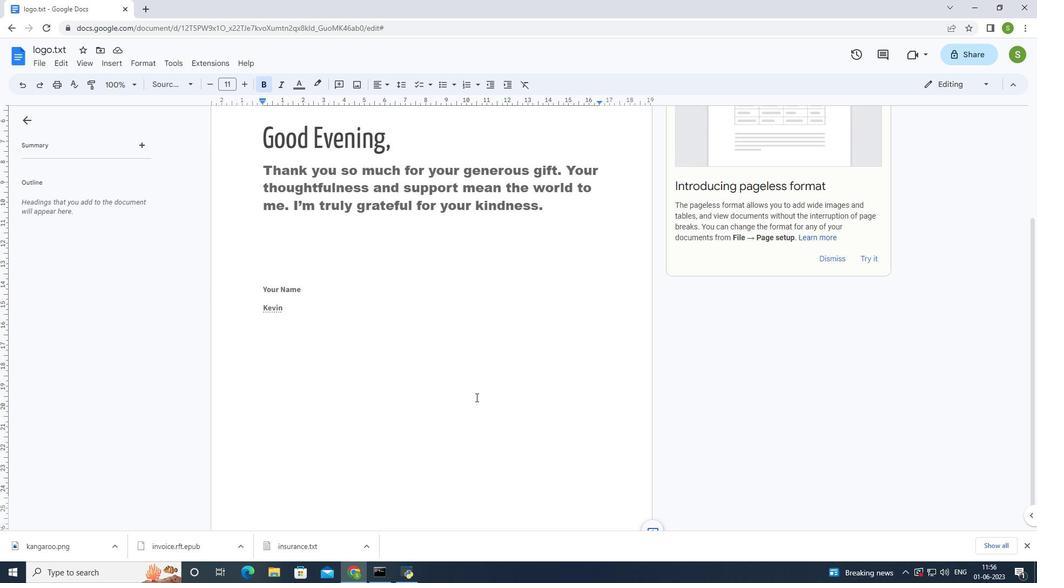 
Action: Mouse scrolled (476, 398) with delta (0, 0)
Screenshot: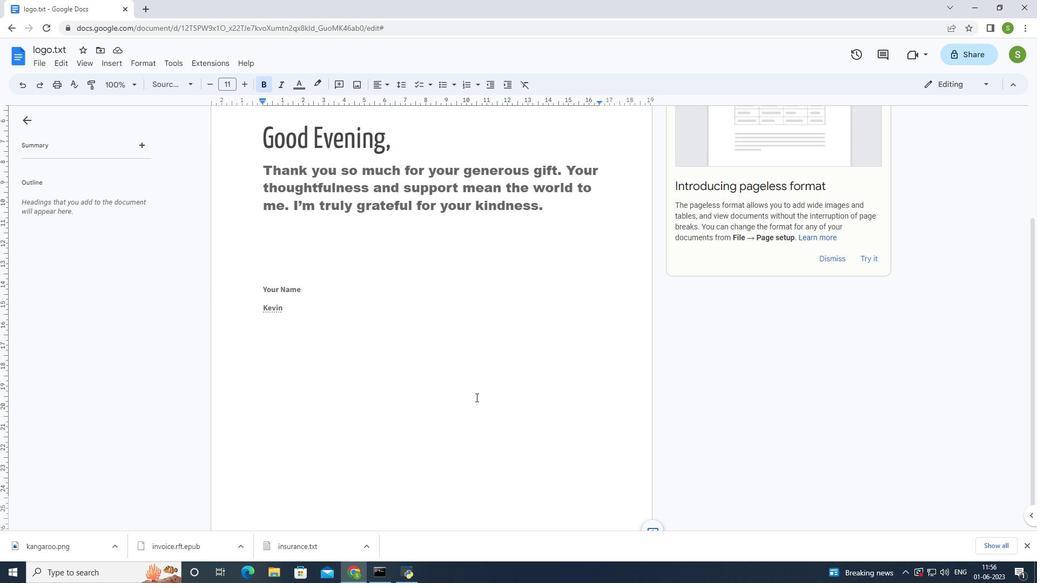 
Action: Mouse scrolled (476, 398) with delta (0, 0)
Screenshot: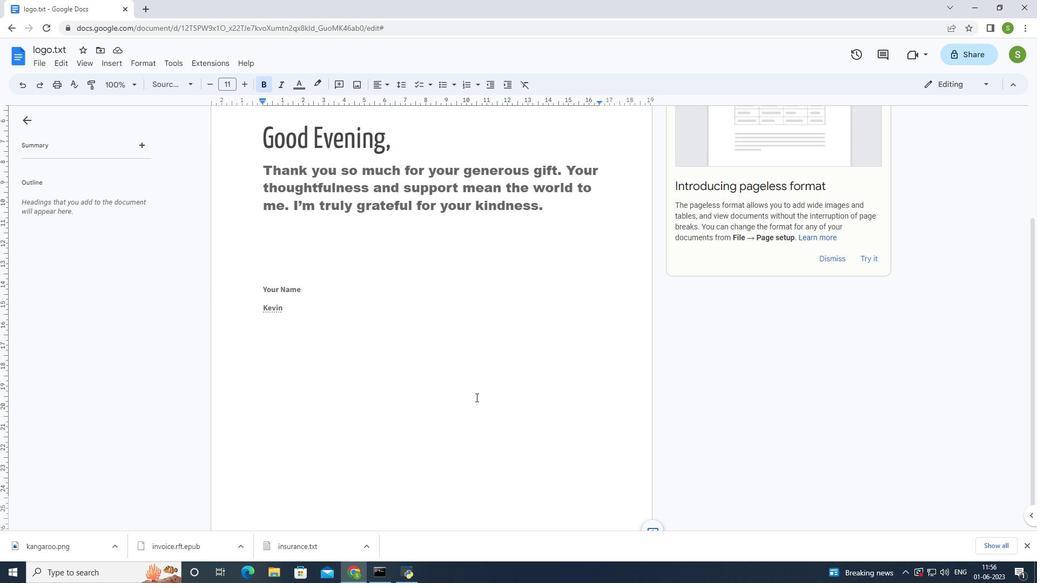 
Action: Mouse moved to (372, 158)
Screenshot: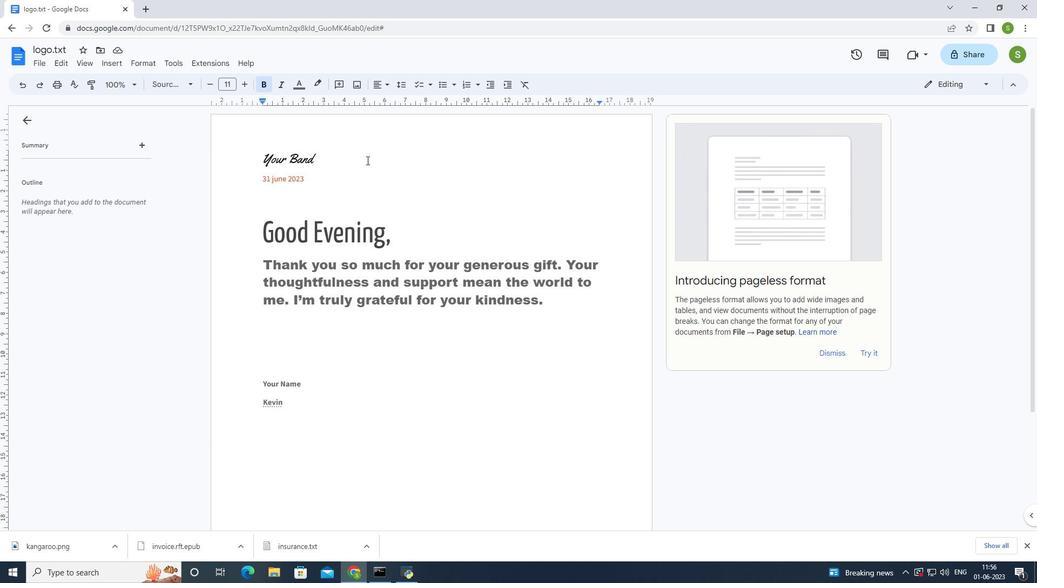 
Action: Mouse pressed left at (372, 158)
Screenshot: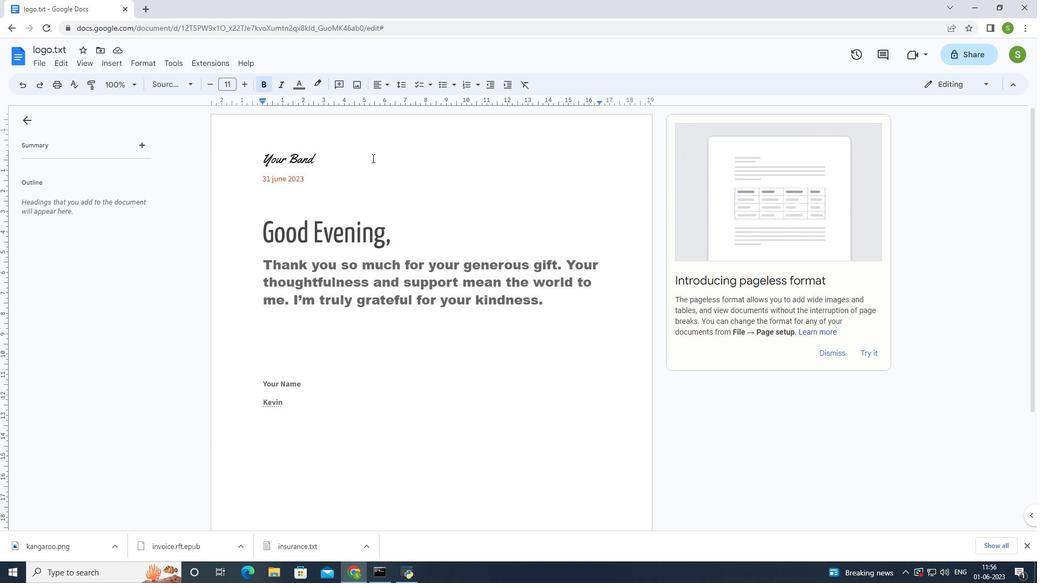 
Action: Mouse pressed left at (372, 158)
Screenshot: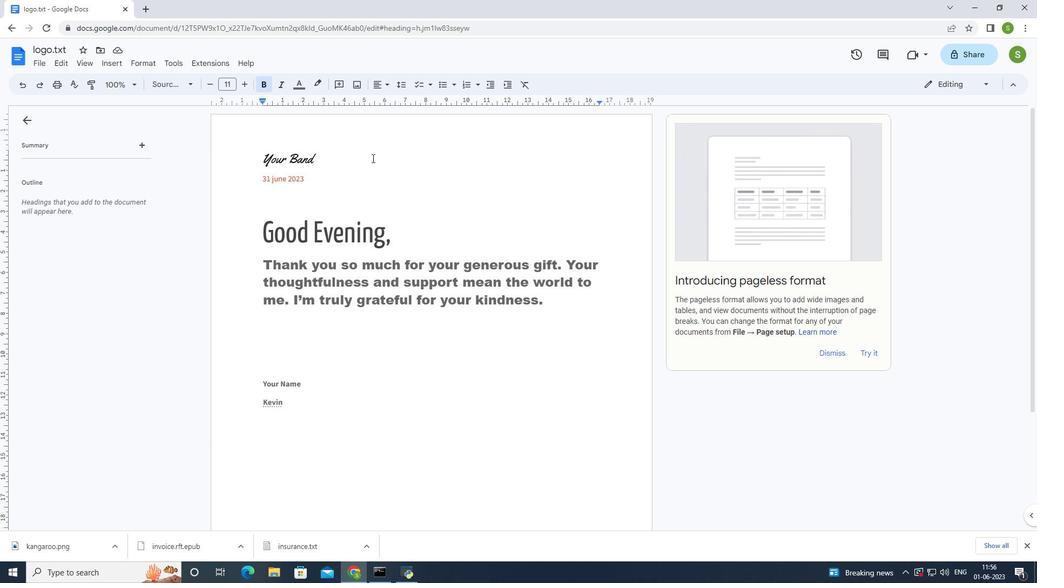 
Action: Mouse pressed left at (372, 158)
Screenshot: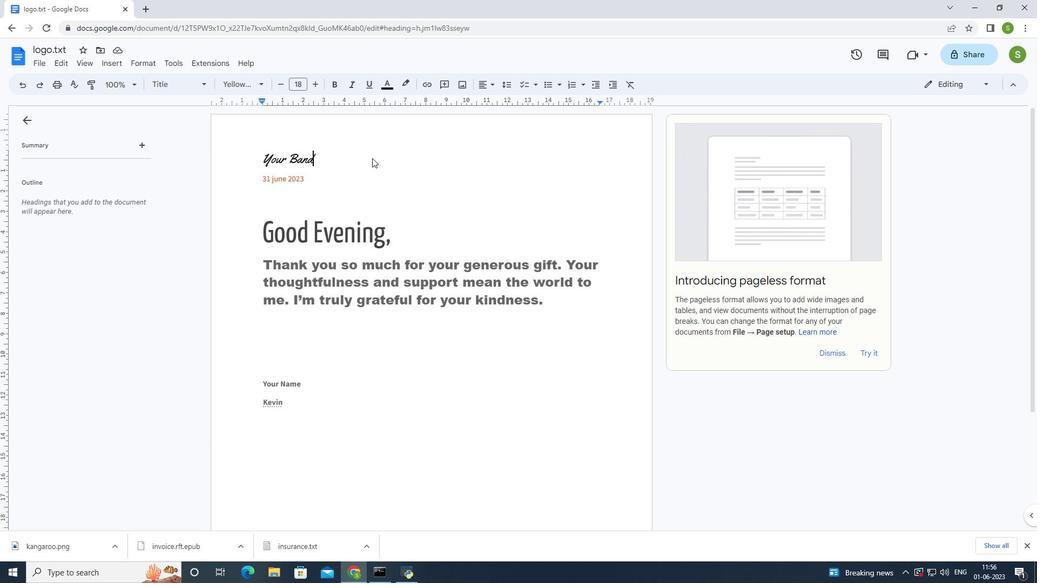 
Action: Mouse moved to (372, 158)
Screenshot: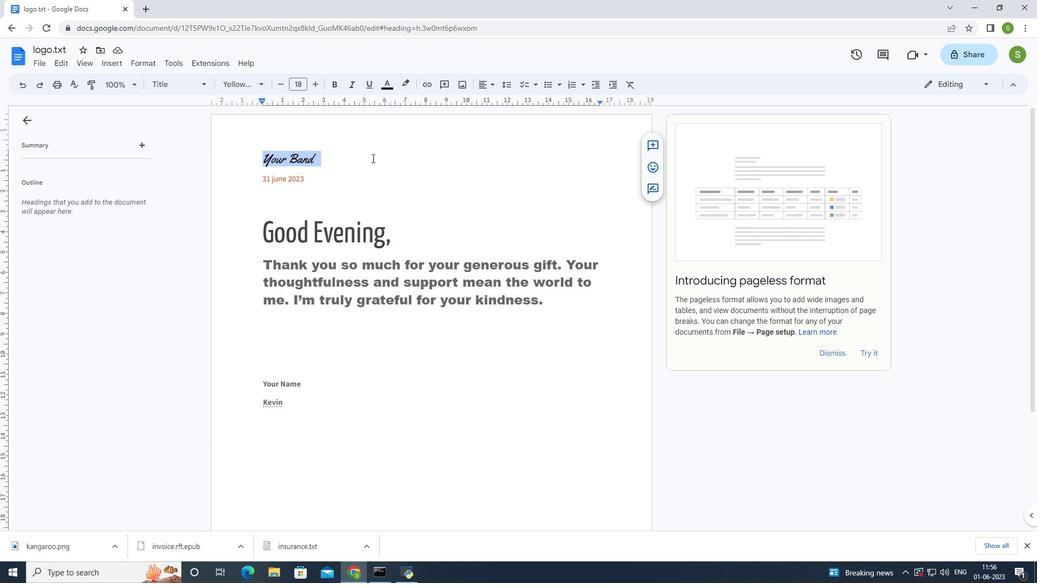 
Action: Mouse pressed left at (372, 158)
Screenshot: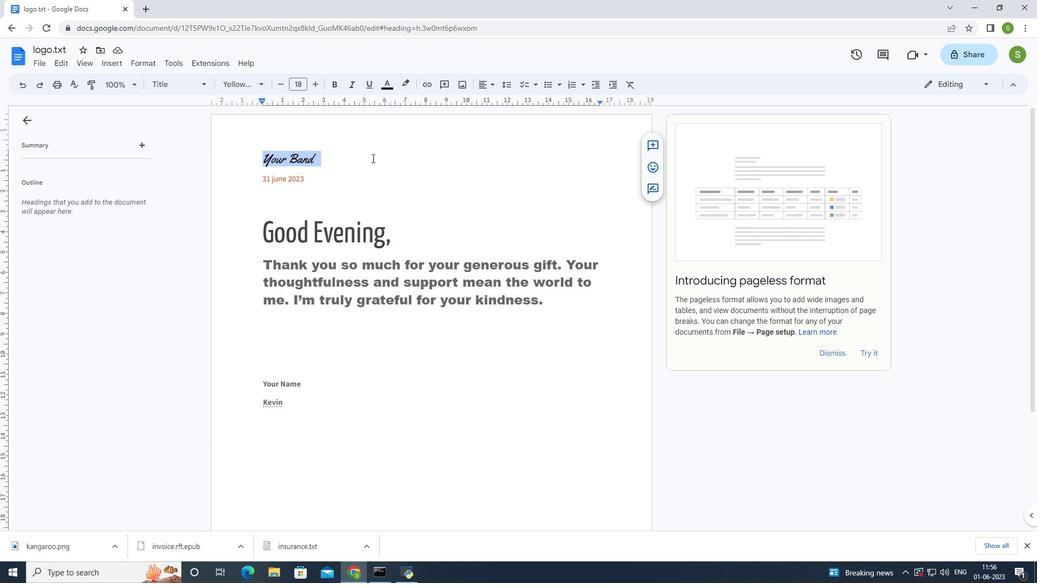 
Action: Mouse pressed left at (372, 158)
Screenshot: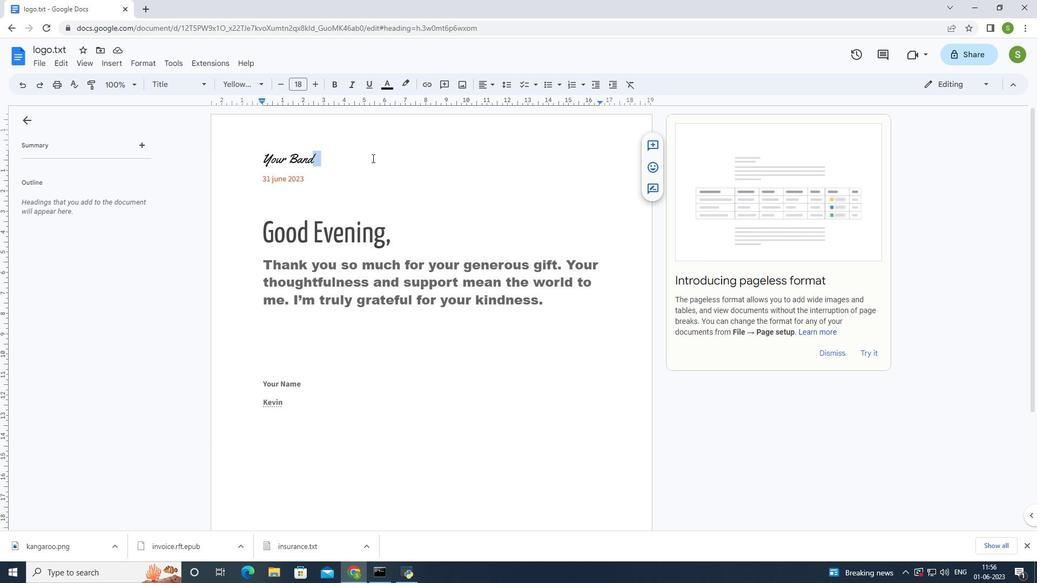 
Action: Mouse pressed left at (372, 158)
Screenshot: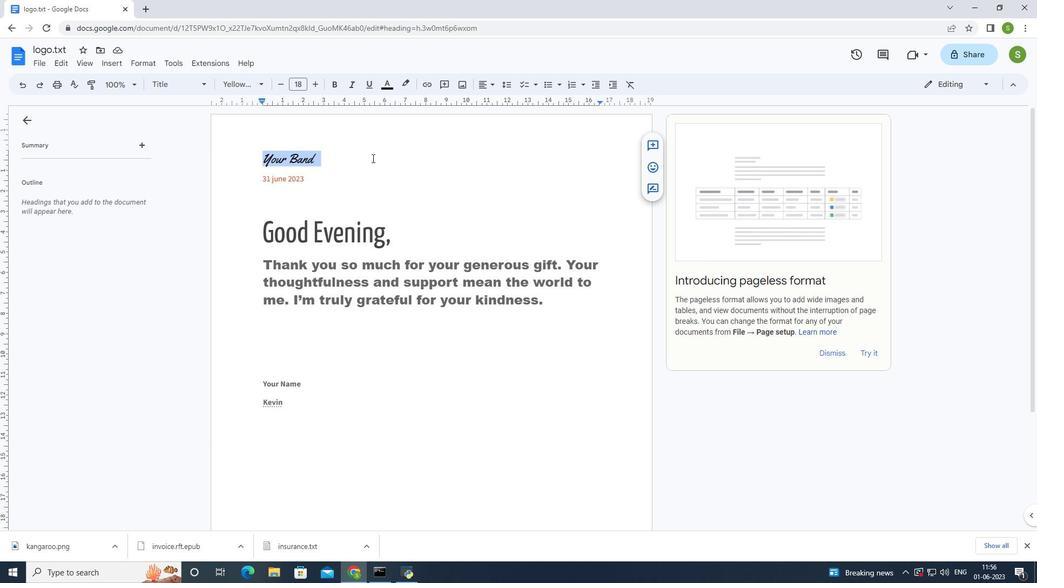 
Action: Mouse pressed left at (372, 158)
Screenshot: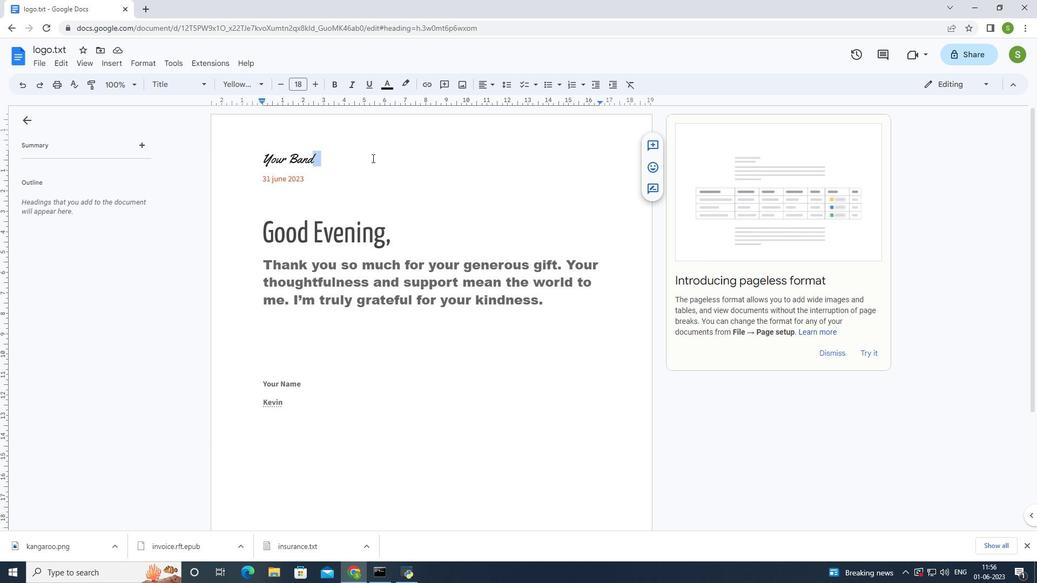 
Action: Mouse moved to (380, 148)
Screenshot: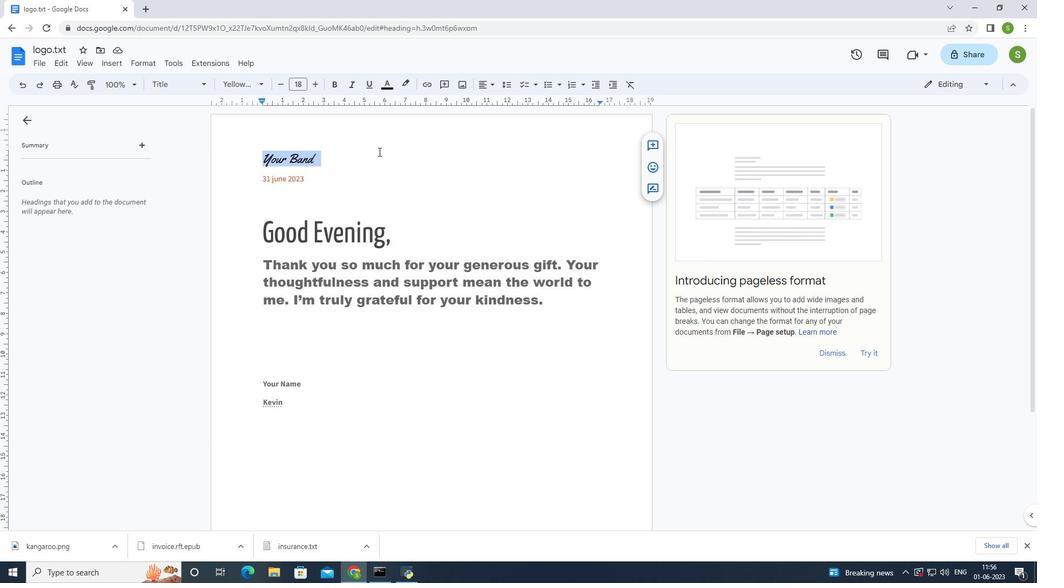 
Action: Mouse pressed left at (380, 148)
Screenshot: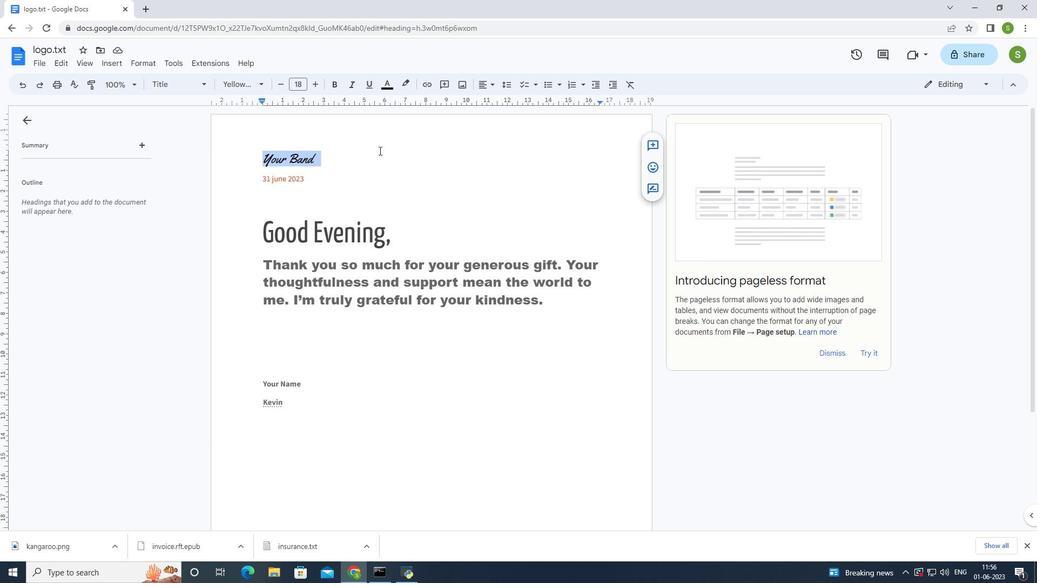 
Action: Mouse pressed left at (380, 148)
Screenshot: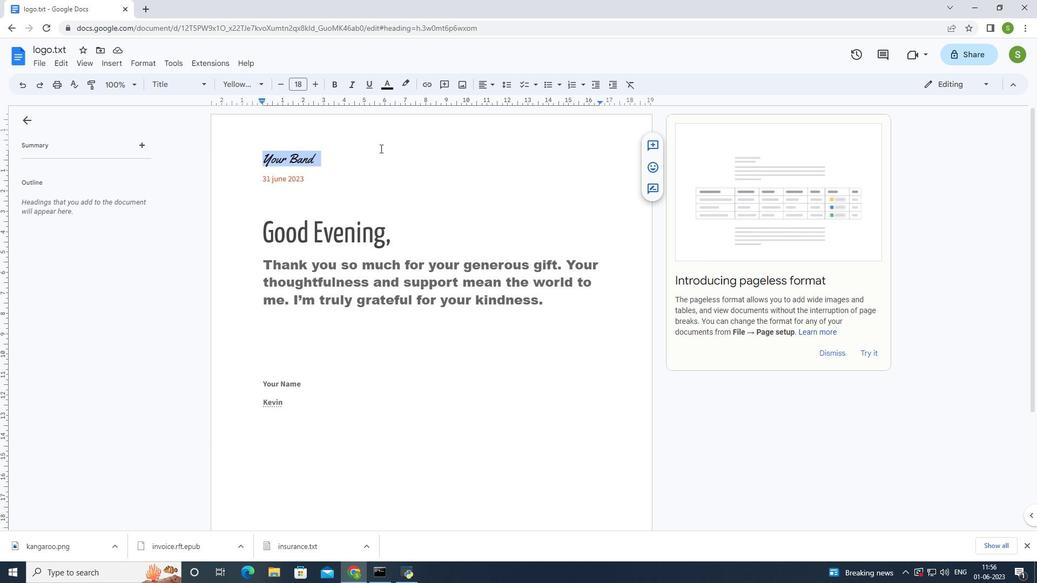 
Action: Mouse pressed left at (380, 148)
Screenshot: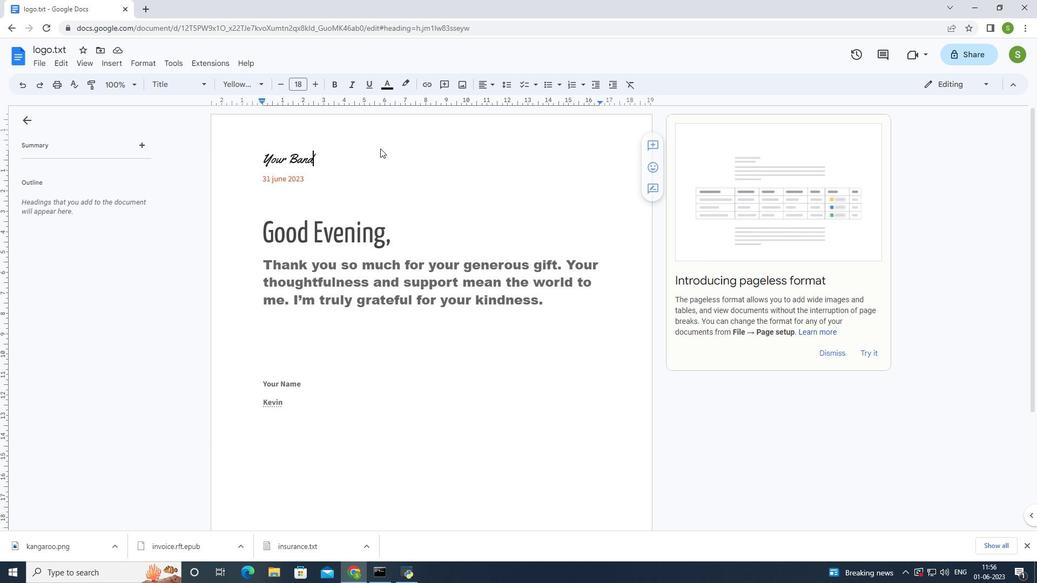 
Action: Mouse moved to (456, 270)
Screenshot: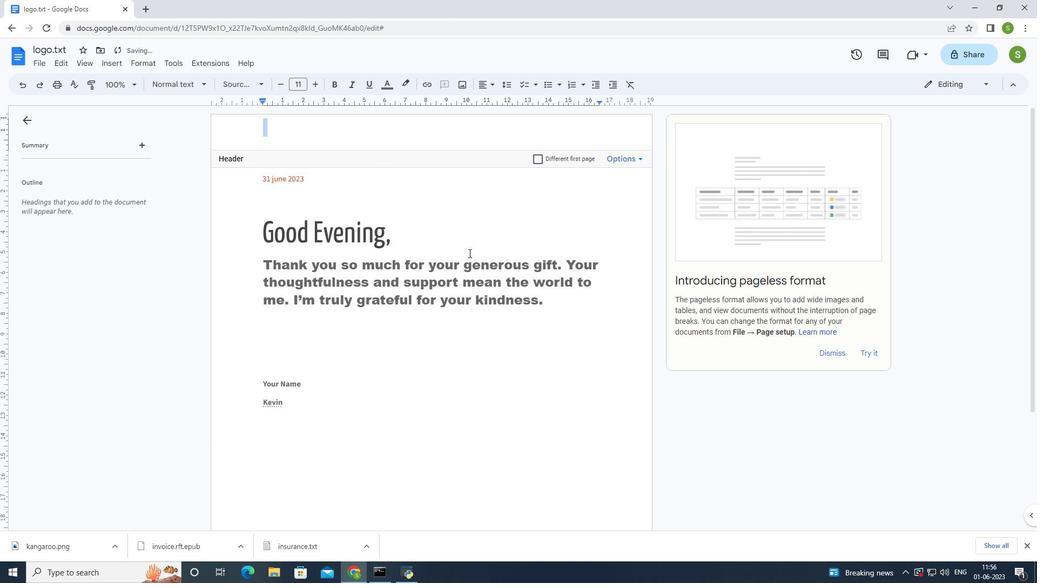 
Action: Key pressed <Key.shift>Ramso
Screenshot: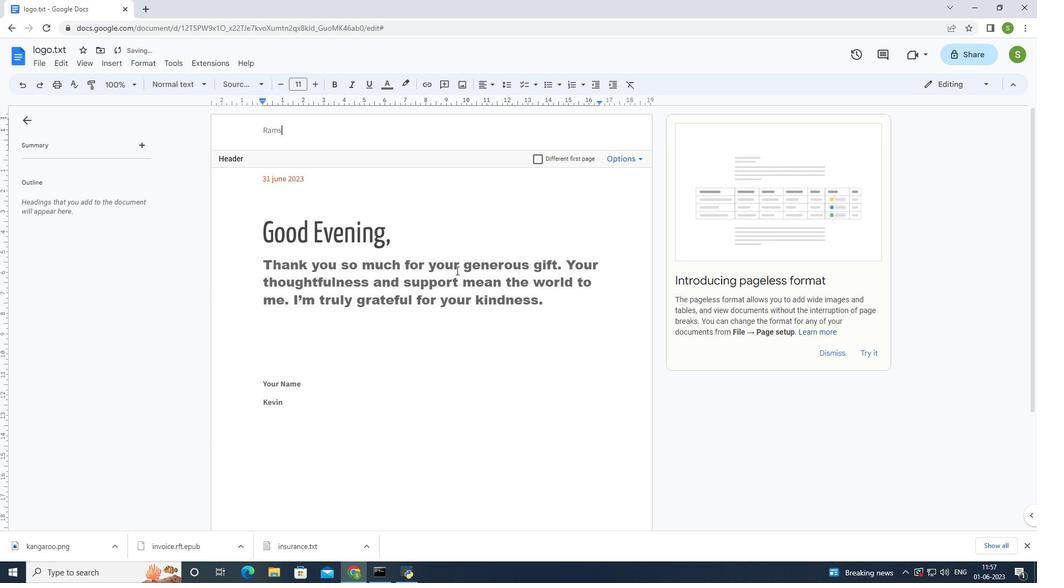 
Action: Mouse moved to (456, 271)
Screenshot: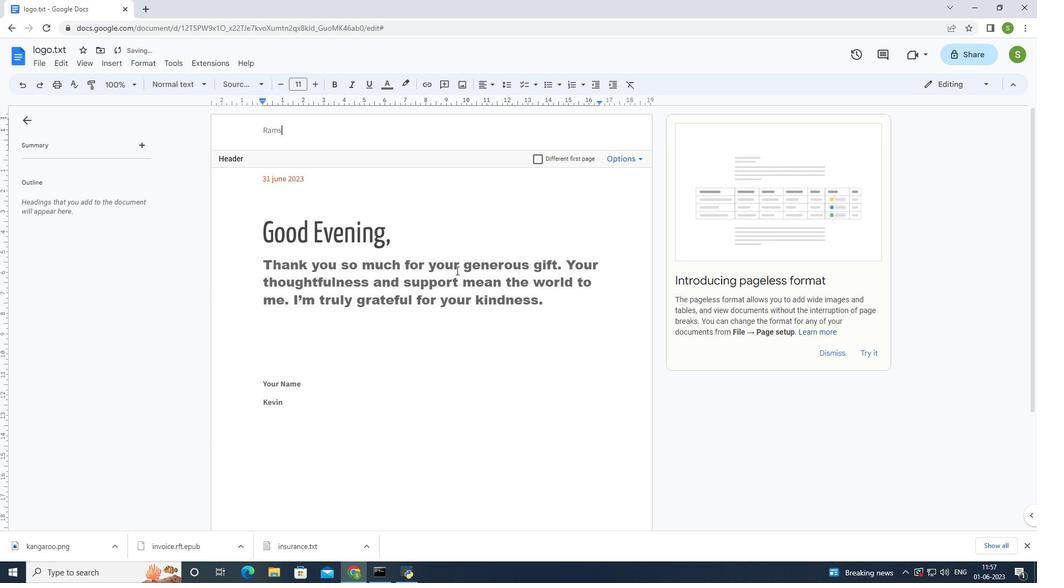 
Action: Key pressed ns
Screenshot: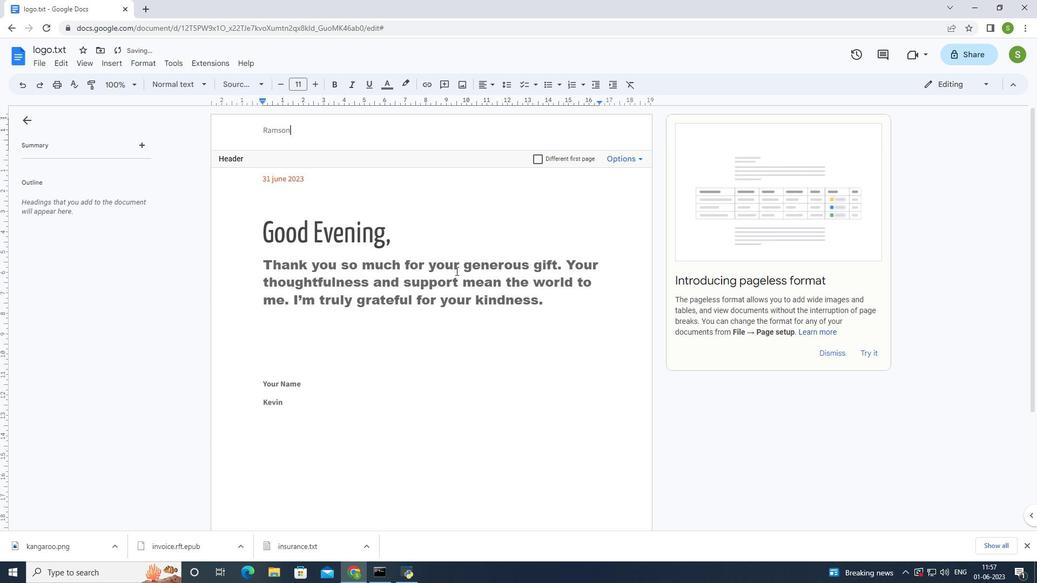 
Action: Mouse moved to (296, 131)
Screenshot: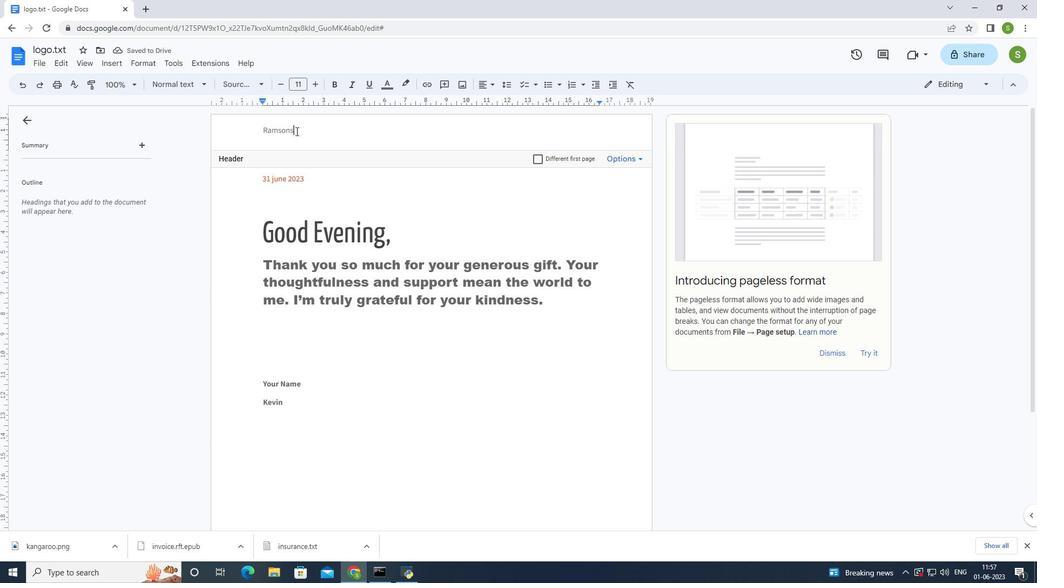 
Action: Mouse pressed left at (296, 131)
Screenshot: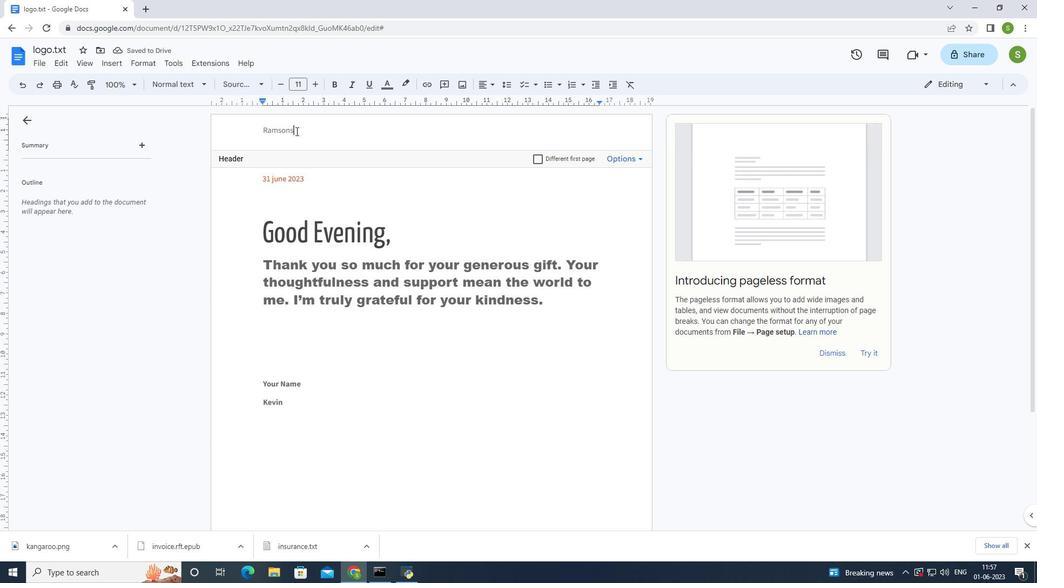 
Action: Mouse moved to (381, 80)
Screenshot: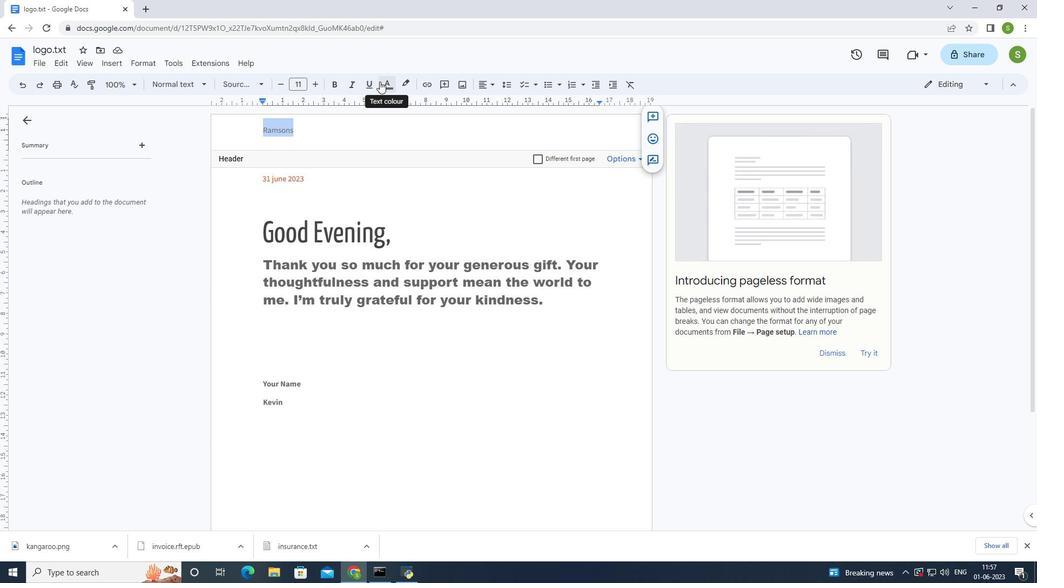 
Action: Mouse pressed left at (381, 80)
Screenshot: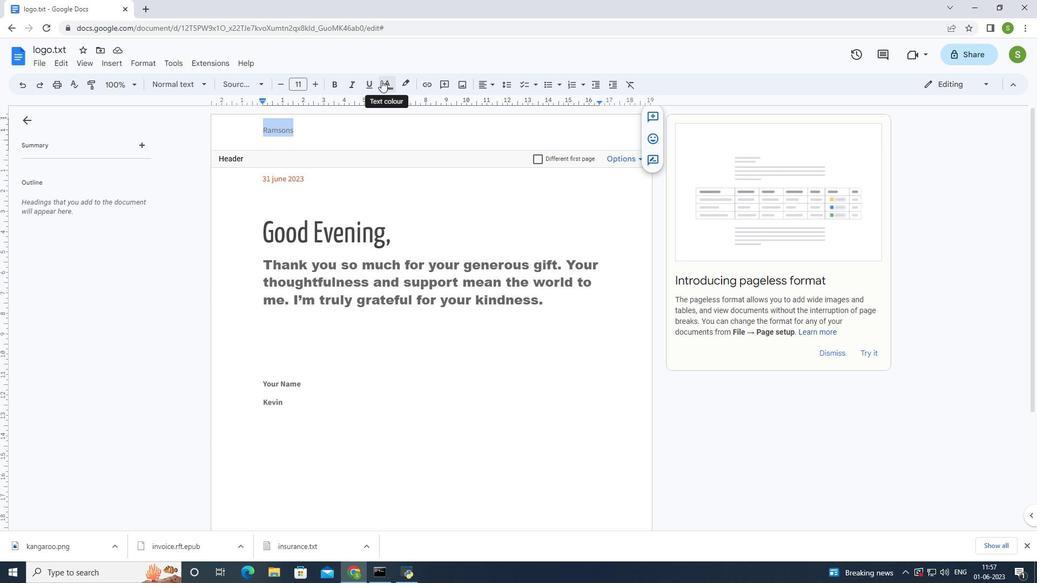
Action: Mouse moved to (425, 172)
Screenshot: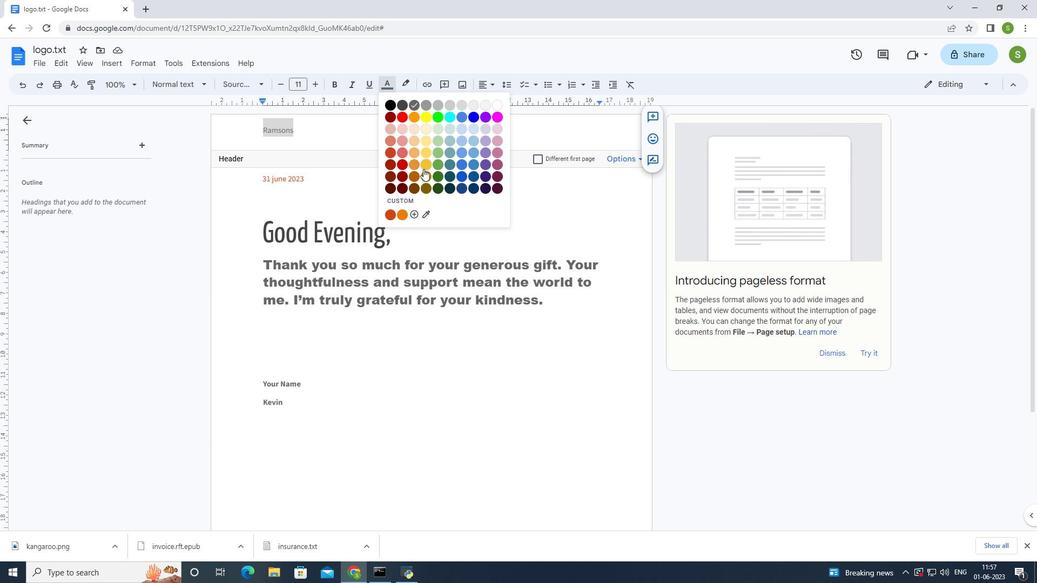 
Action: Mouse pressed left at (425, 172)
Screenshot: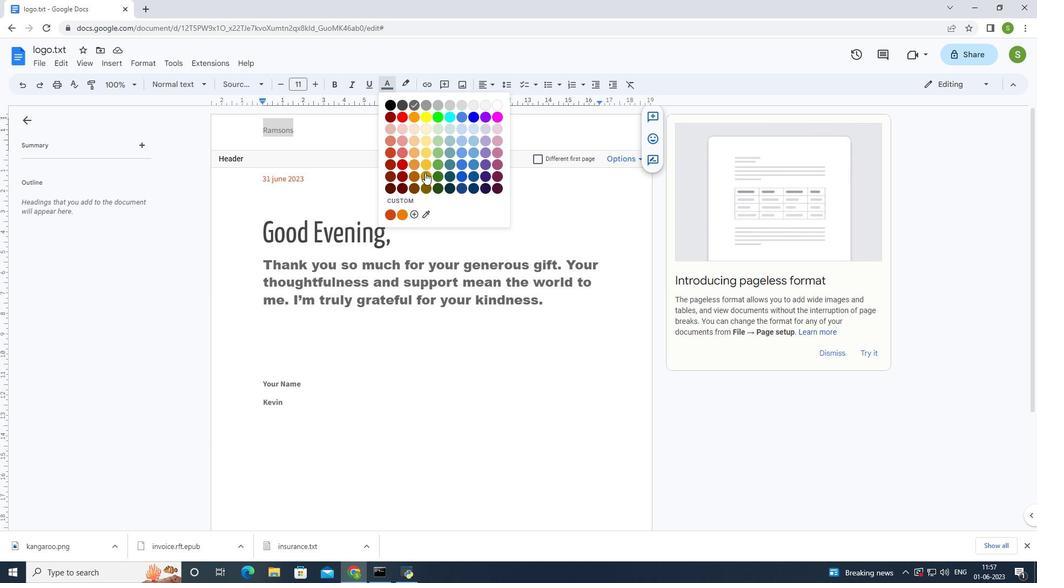
Action: Mouse moved to (411, 188)
Screenshot: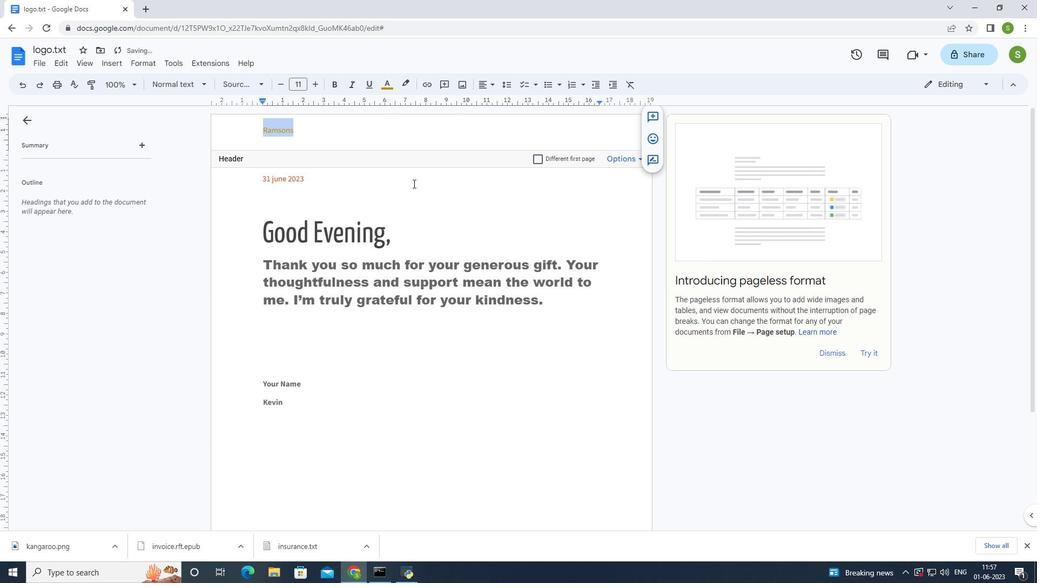 
Action: Mouse pressed left at (411, 188)
Screenshot: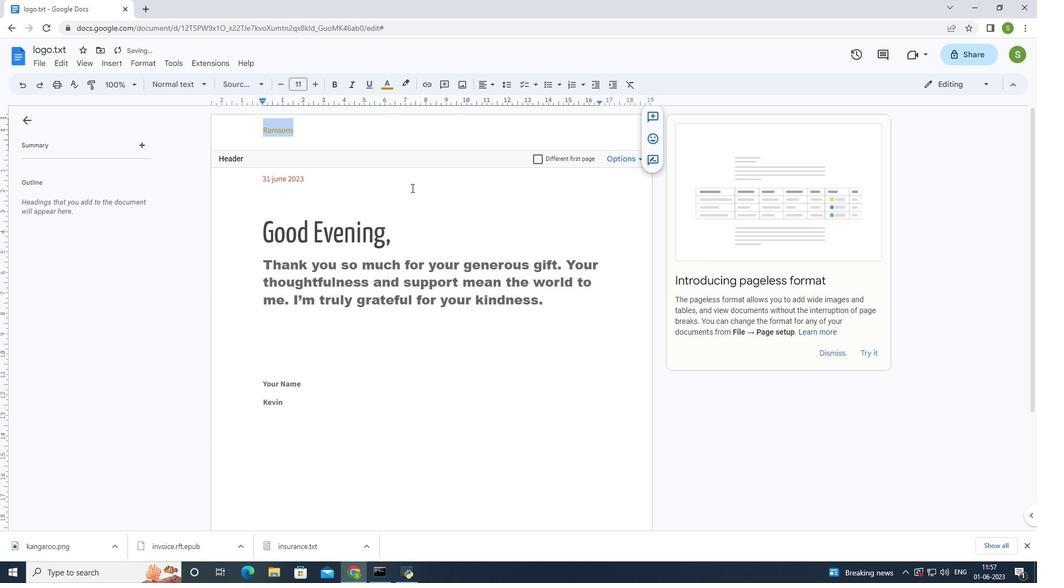 
Action: Mouse moved to (467, 216)
Screenshot: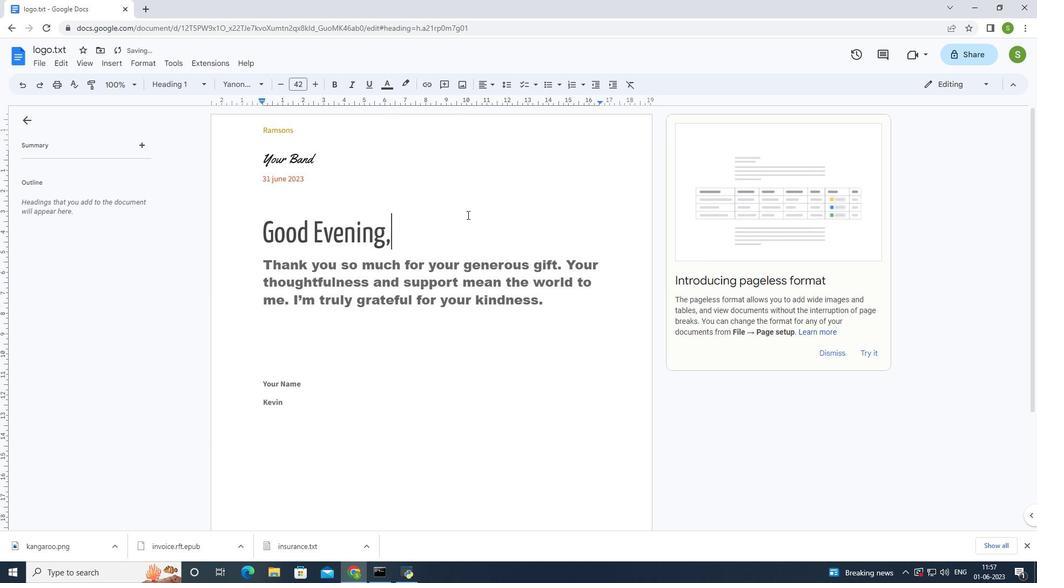 
